 Task: Add a signature Charles Evans containing Many thanks, Charles Evans to email address softage.10@softage.net and add a label Media relations
Action: Mouse moved to (78, 114)
Screenshot: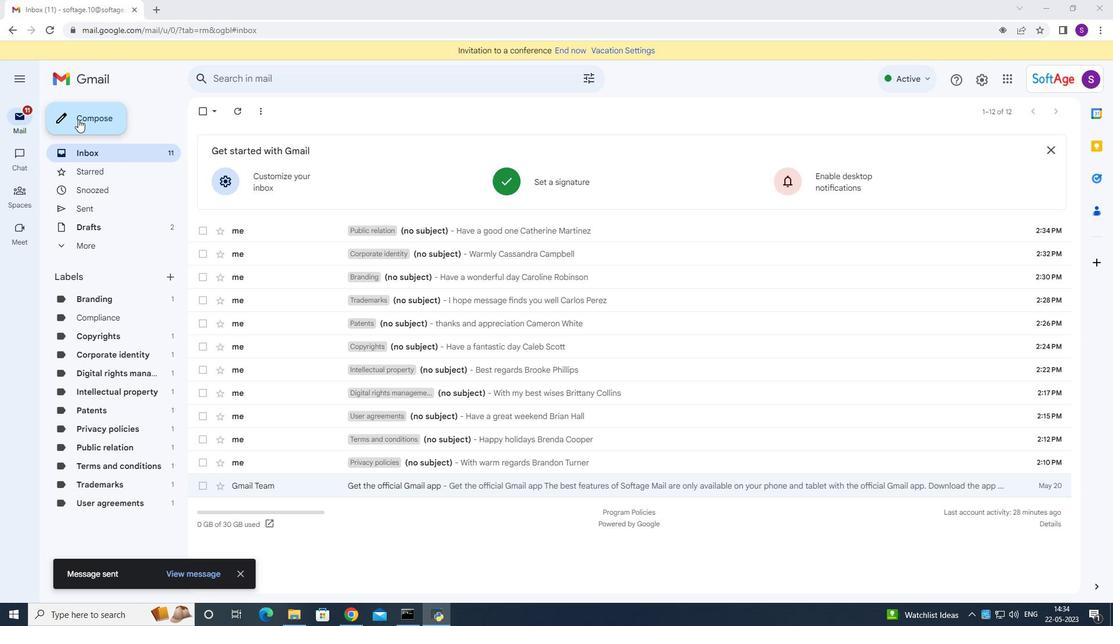 
Action: Mouse pressed left at (78, 114)
Screenshot: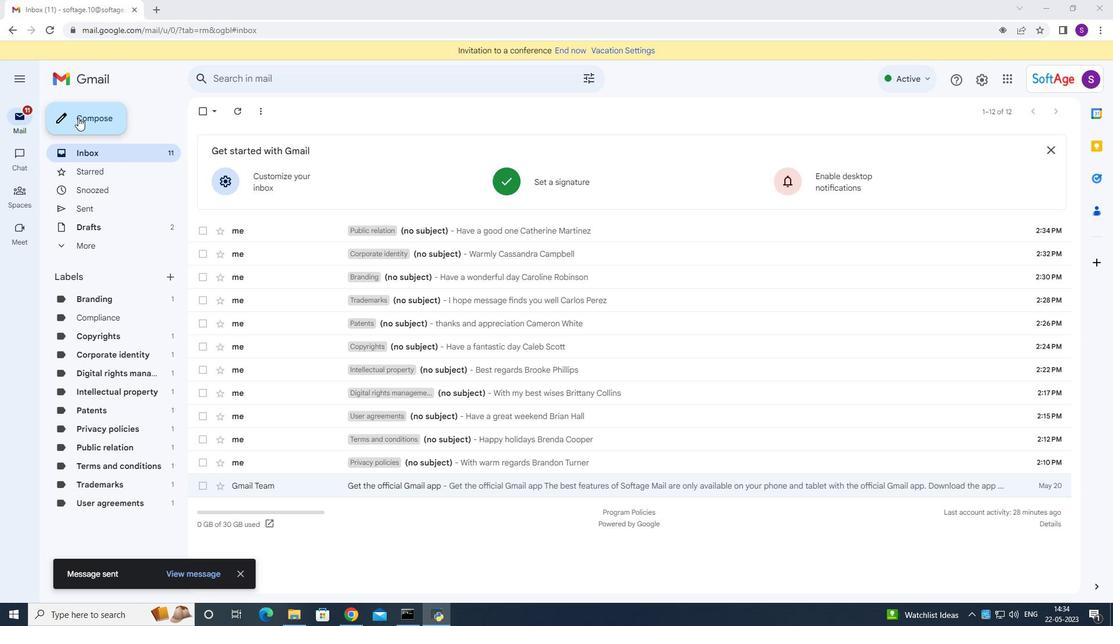 
Action: Mouse moved to (936, 583)
Screenshot: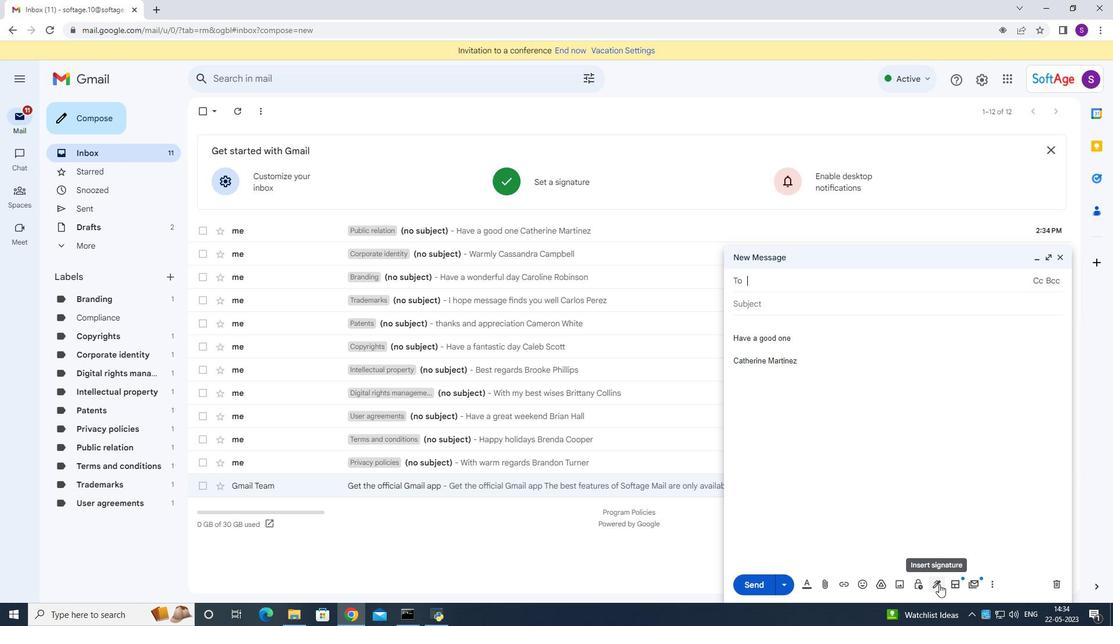 
Action: Mouse pressed left at (936, 583)
Screenshot: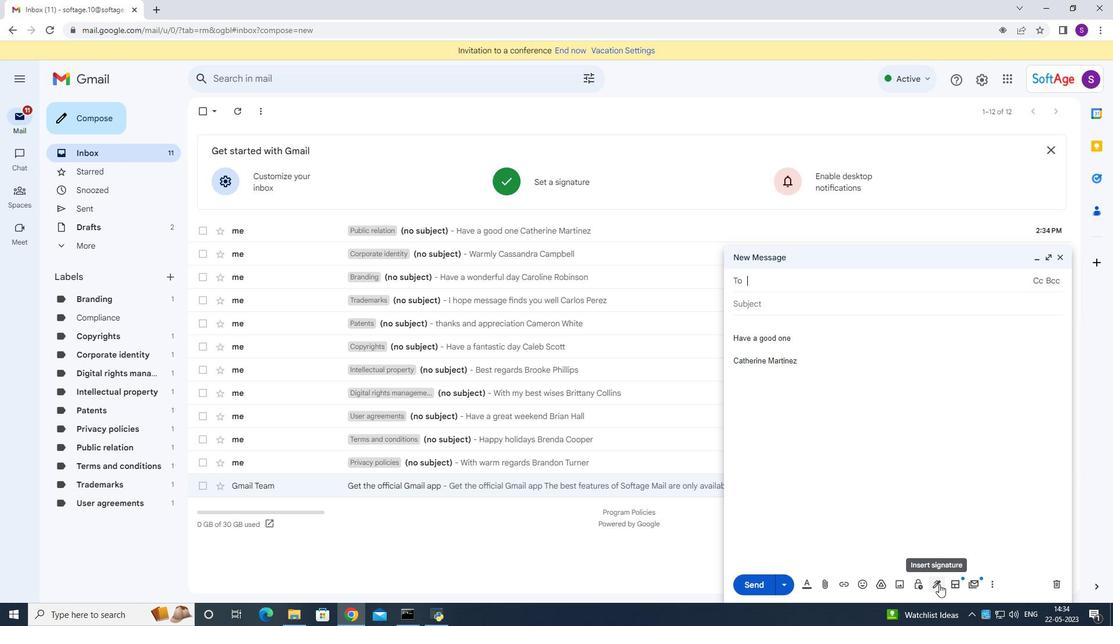 
Action: Mouse moved to (963, 549)
Screenshot: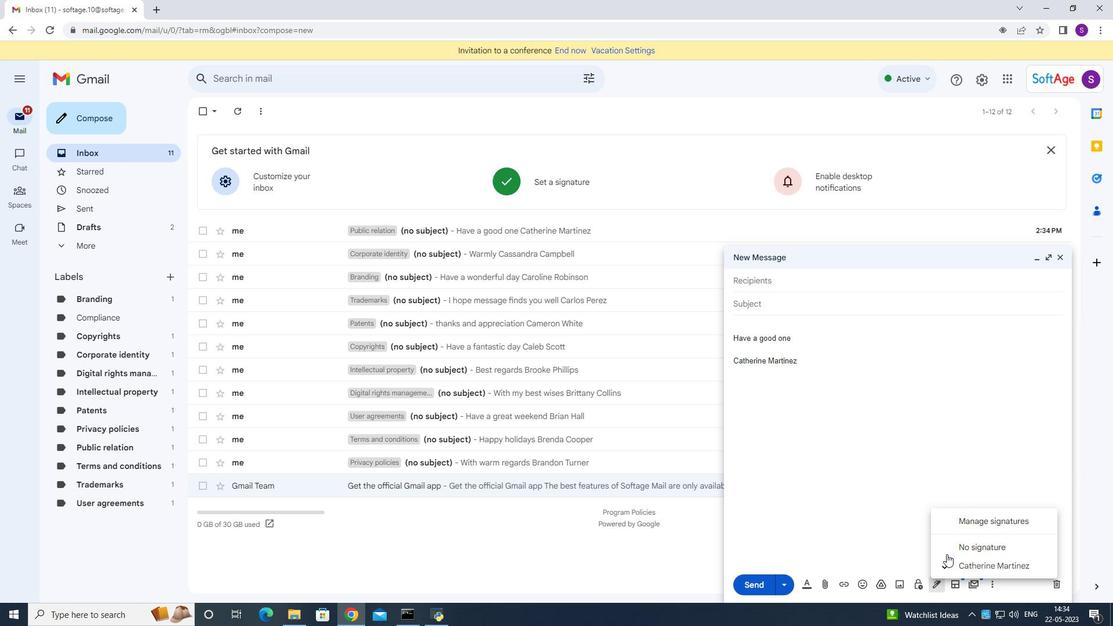 
Action: Mouse pressed left at (963, 549)
Screenshot: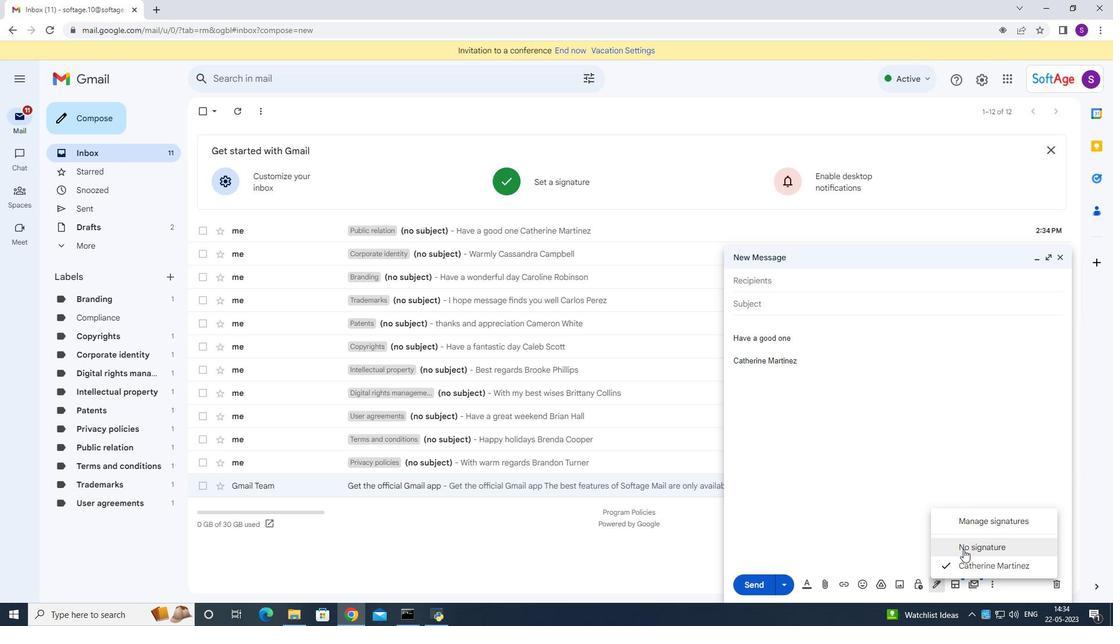 
Action: Mouse moved to (938, 584)
Screenshot: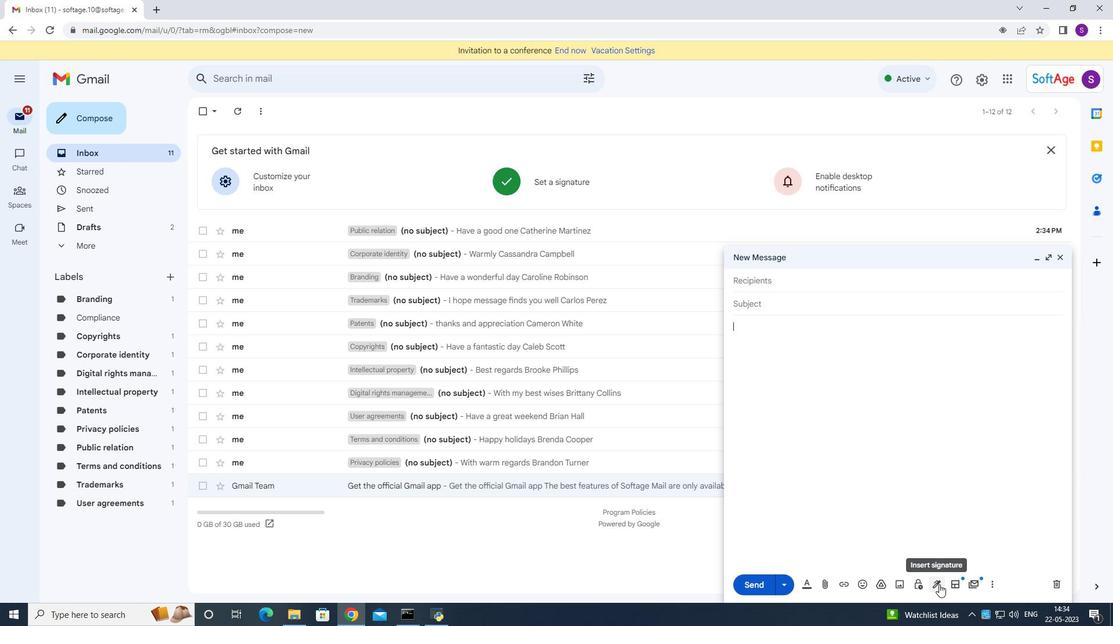 
Action: Mouse pressed left at (938, 584)
Screenshot: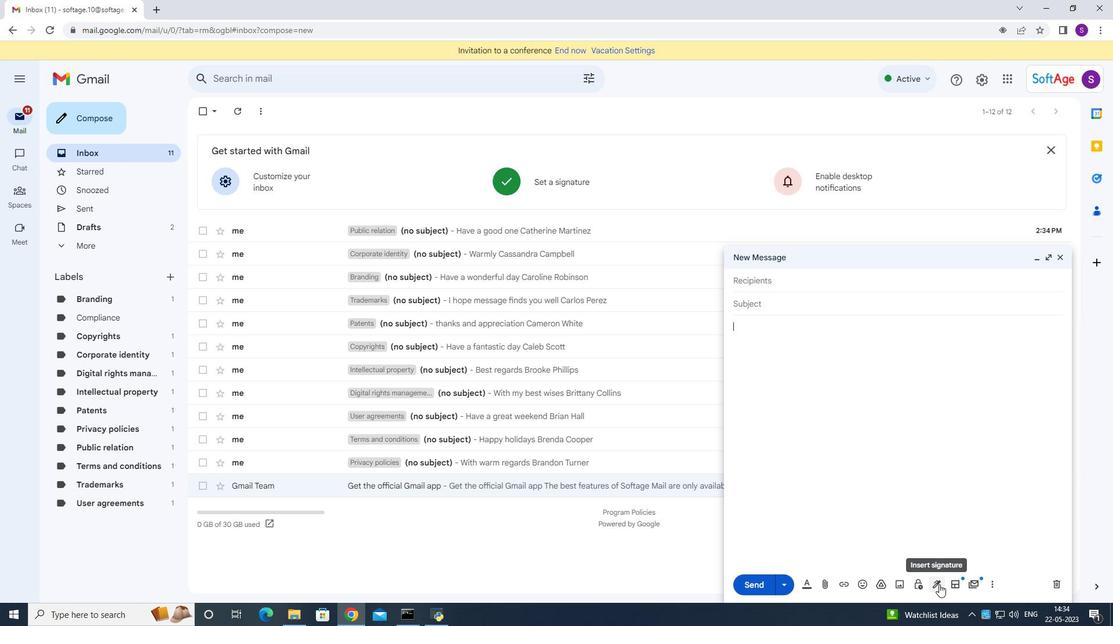 
Action: Mouse moved to (967, 523)
Screenshot: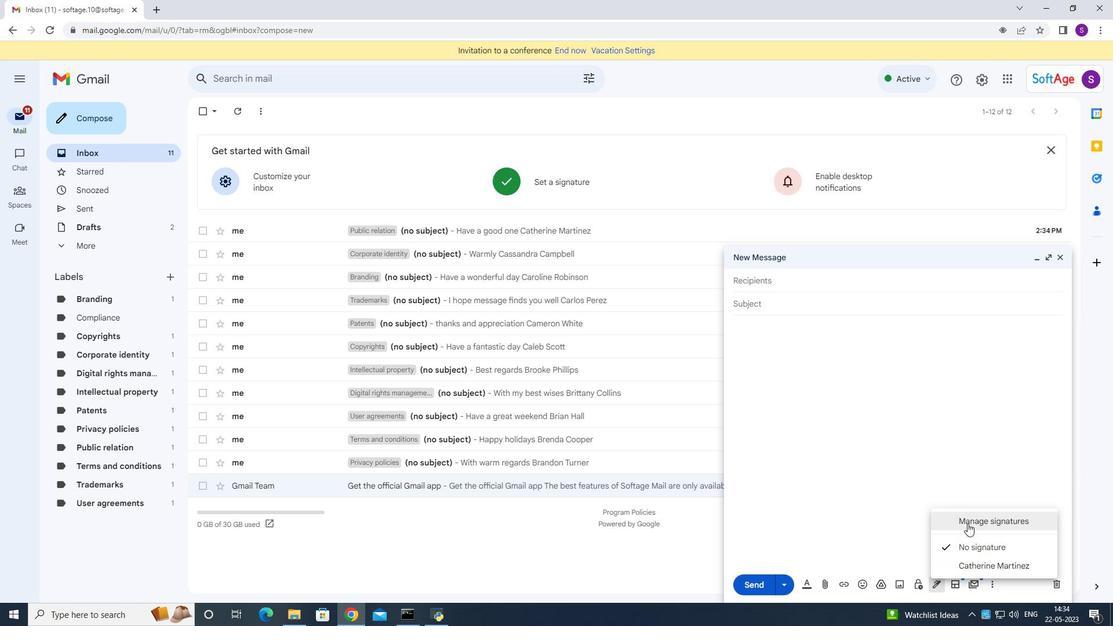 
Action: Mouse pressed left at (967, 523)
Screenshot: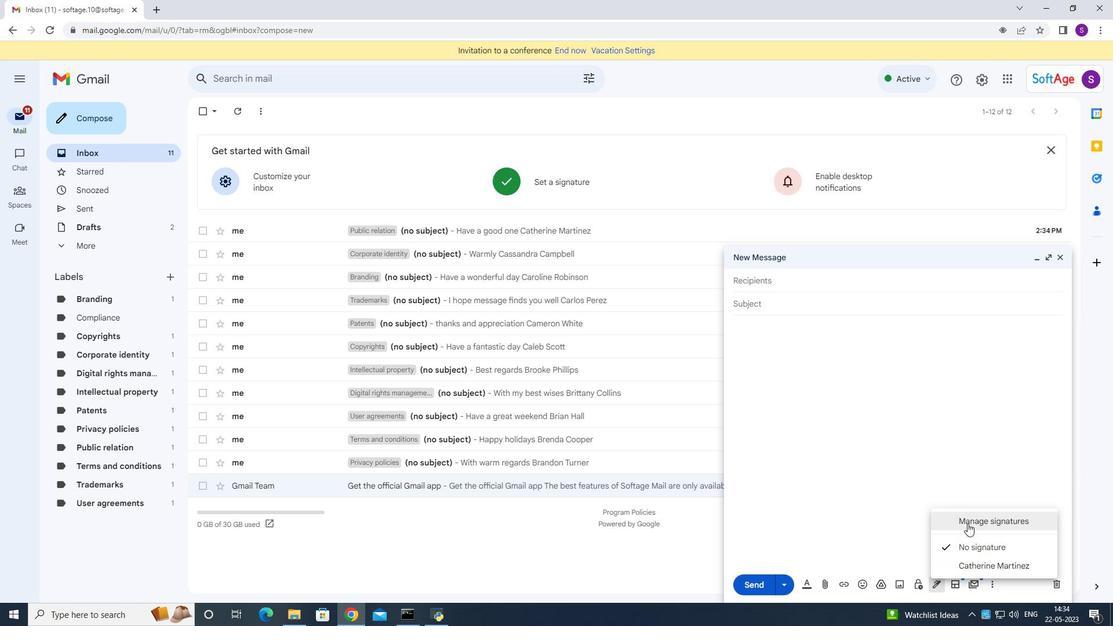 
Action: Mouse moved to (463, 380)
Screenshot: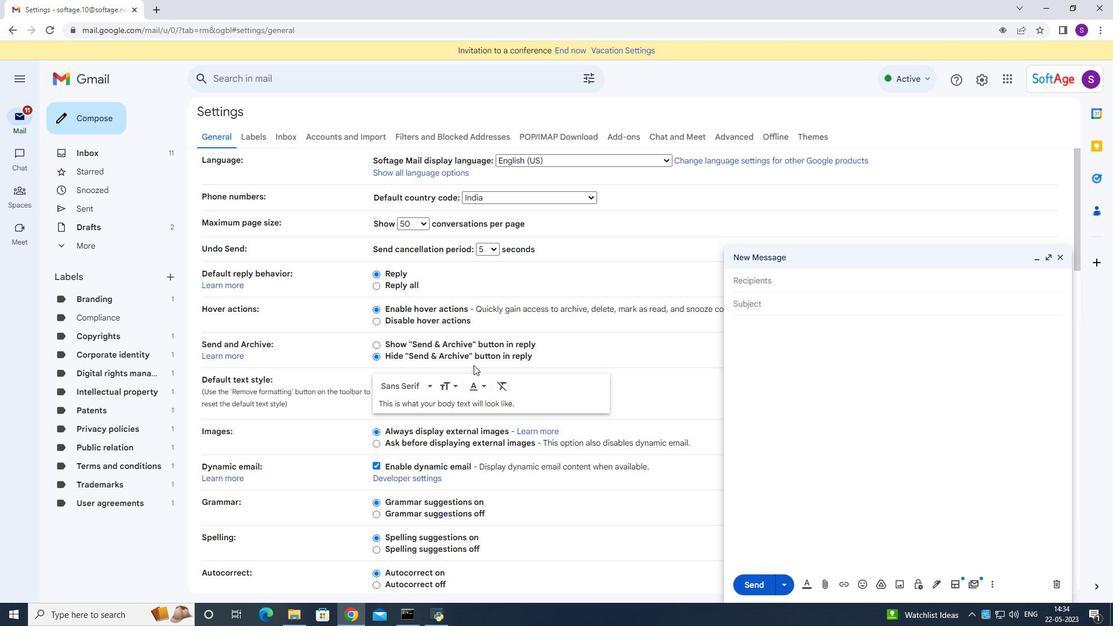 
Action: Mouse scrolled (463, 379) with delta (0, 0)
Screenshot: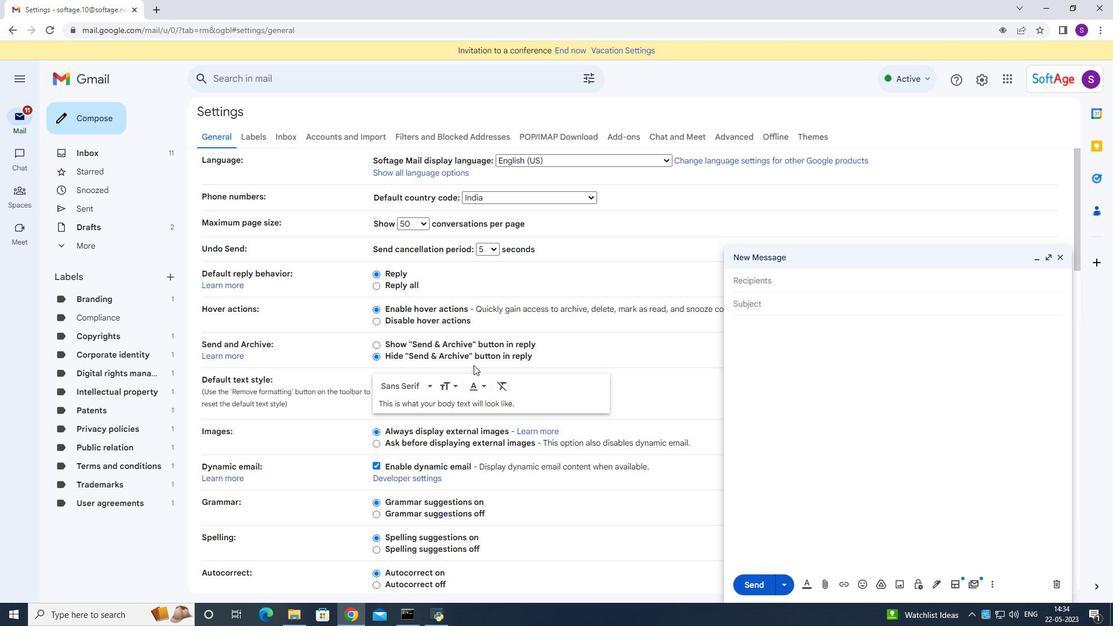 
Action: Mouse moved to (464, 381)
Screenshot: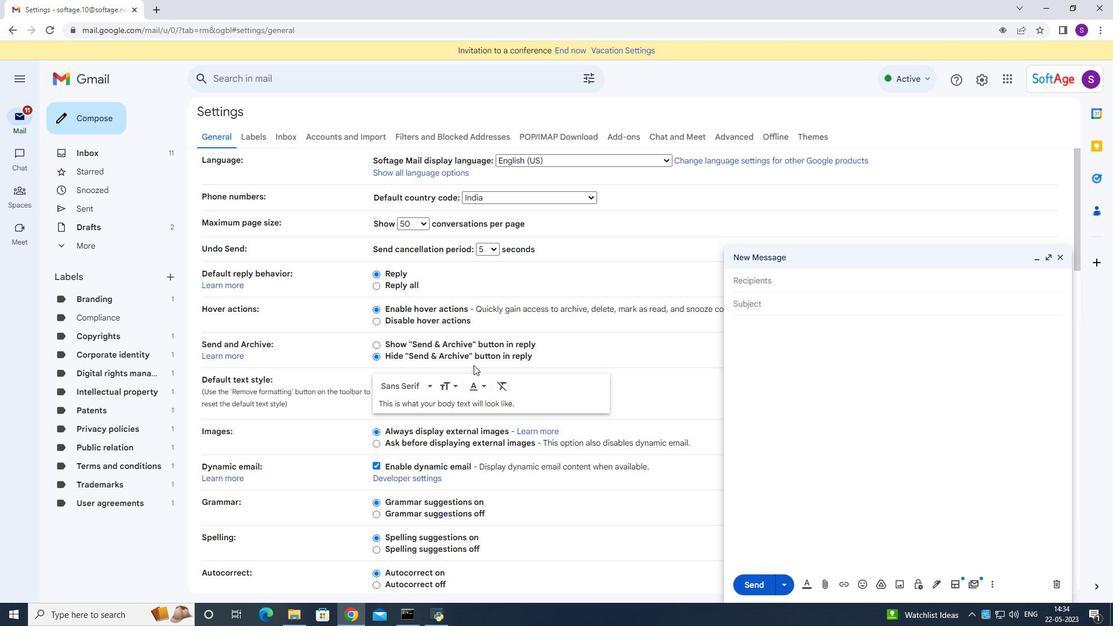 
Action: Mouse scrolled (464, 381) with delta (0, 0)
Screenshot: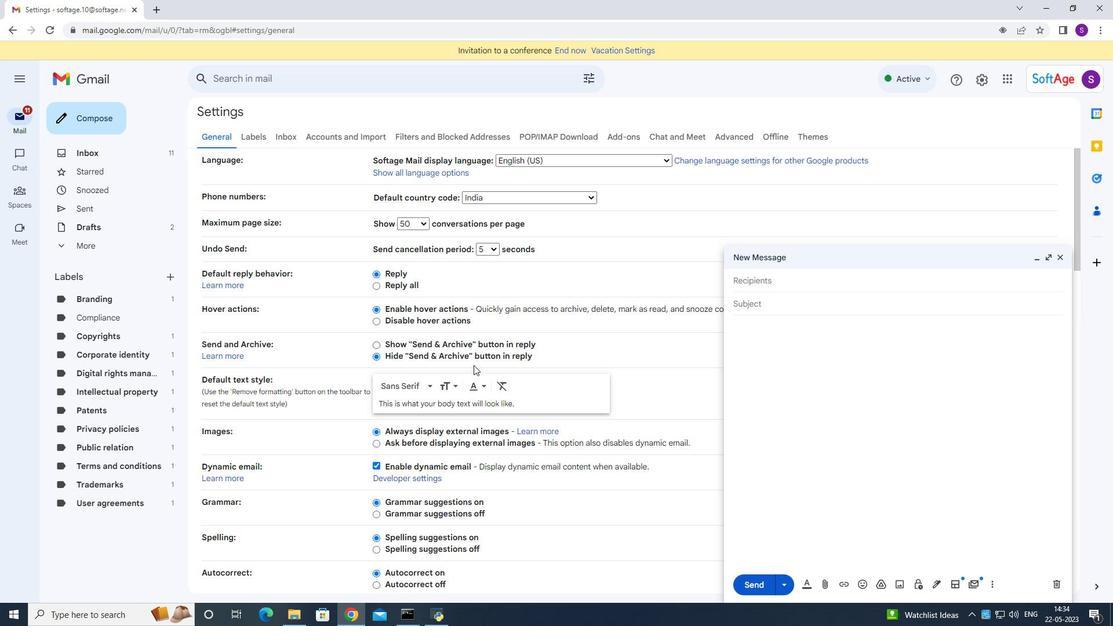 
Action: Mouse scrolled (464, 381) with delta (0, 0)
Screenshot: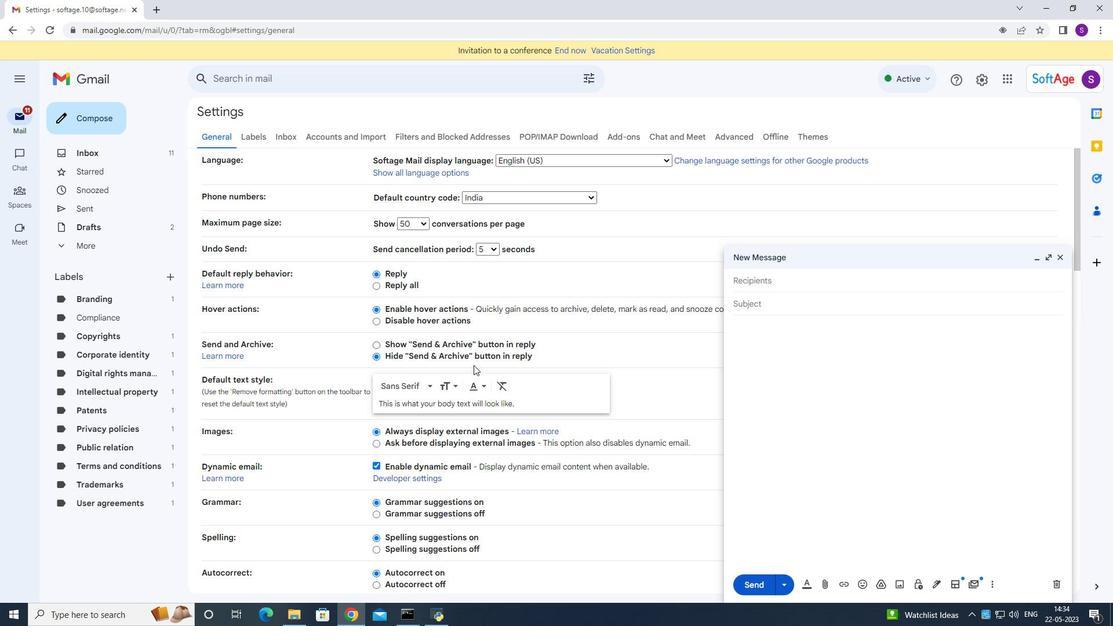 
Action: Mouse scrolled (464, 381) with delta (0, 0)
Screenshot: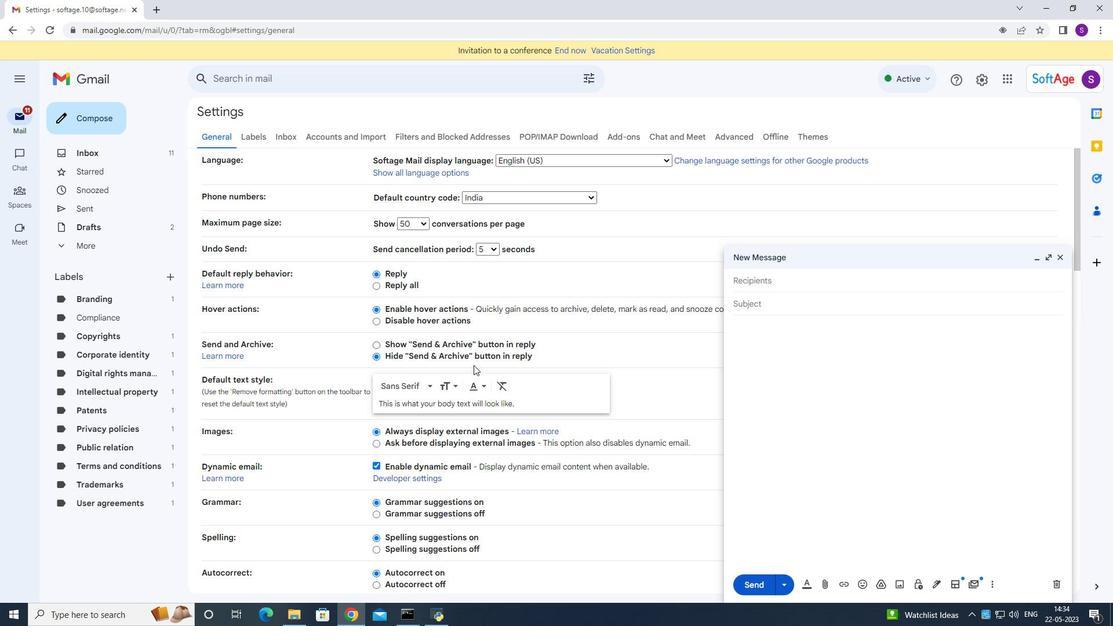 
Action: Mouse moved to (465, 382)
Screenshot: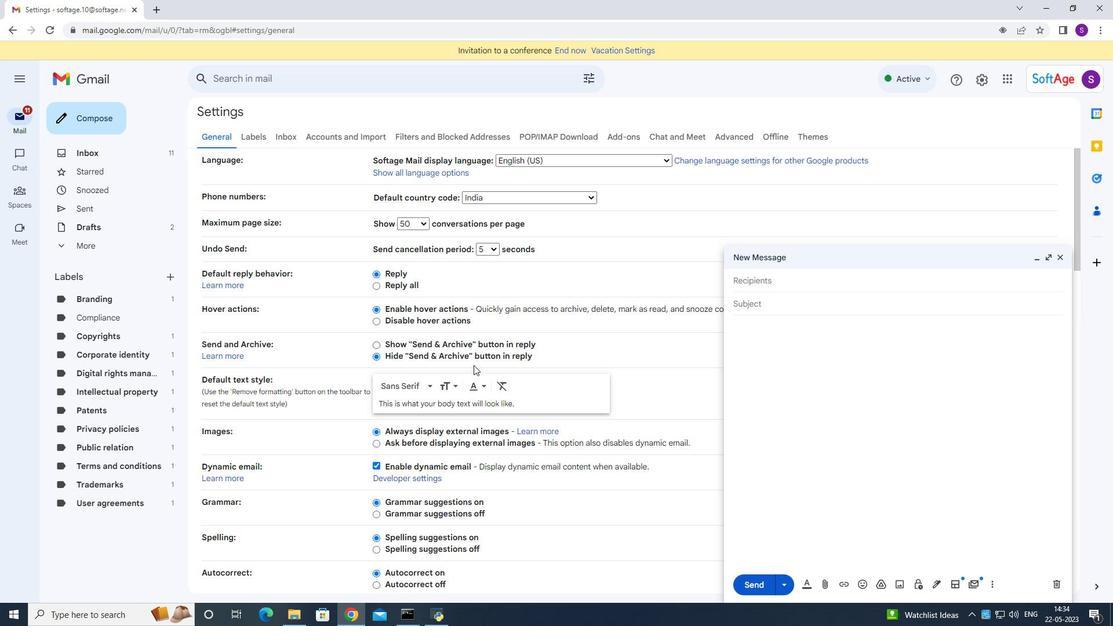
Action: Mouse scrolled (465, 381) with delta (0, 0)
Screenshot: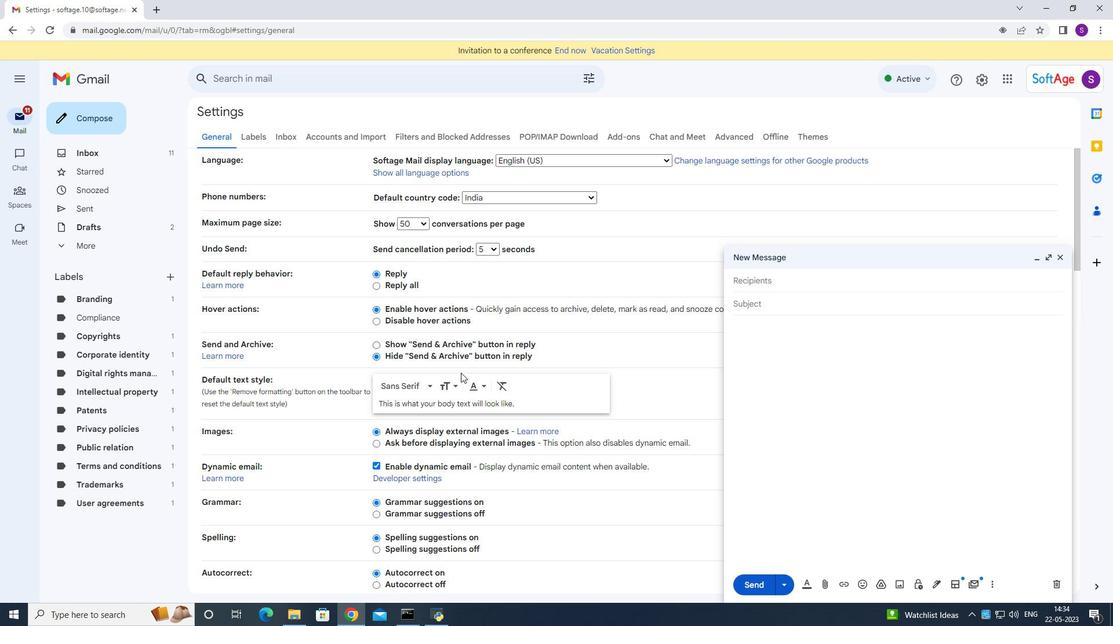 
Action: Mouse moved to (514, 401)
Screenshot: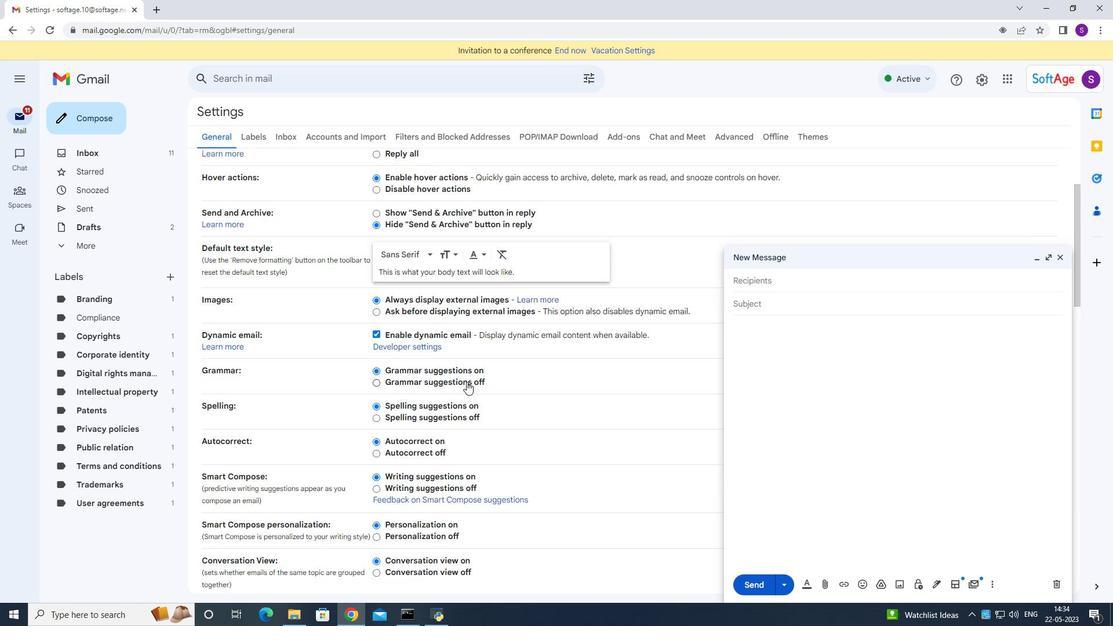 
Action: Mouse scrolled (514, 401) with delta (0, 0)
Screenshot: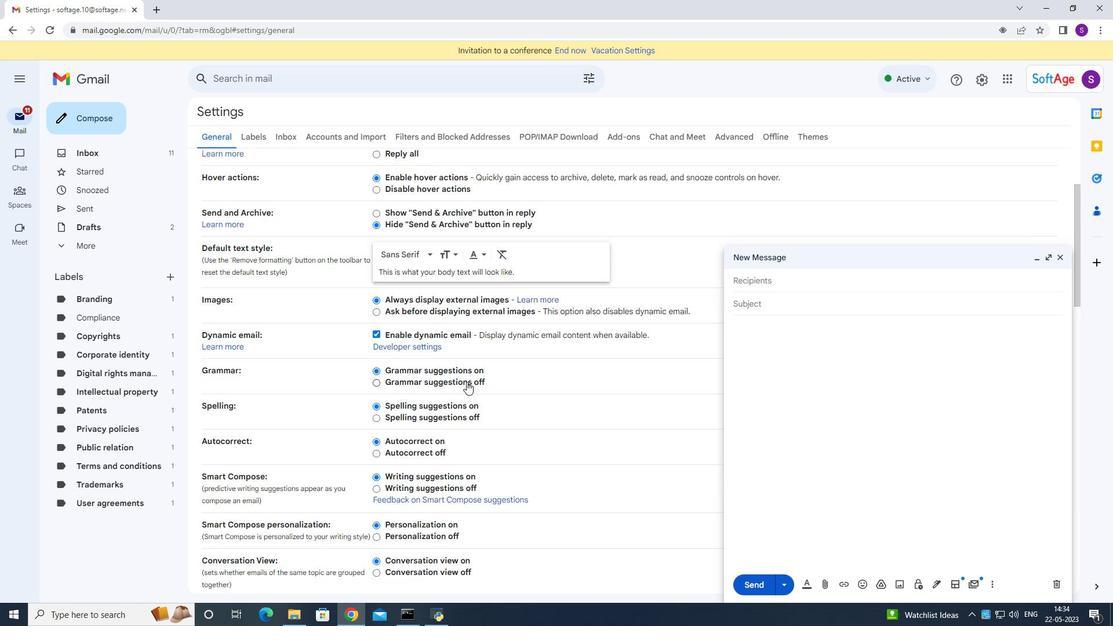 
Action: Mouse moved to (514, 402)
Screenshot: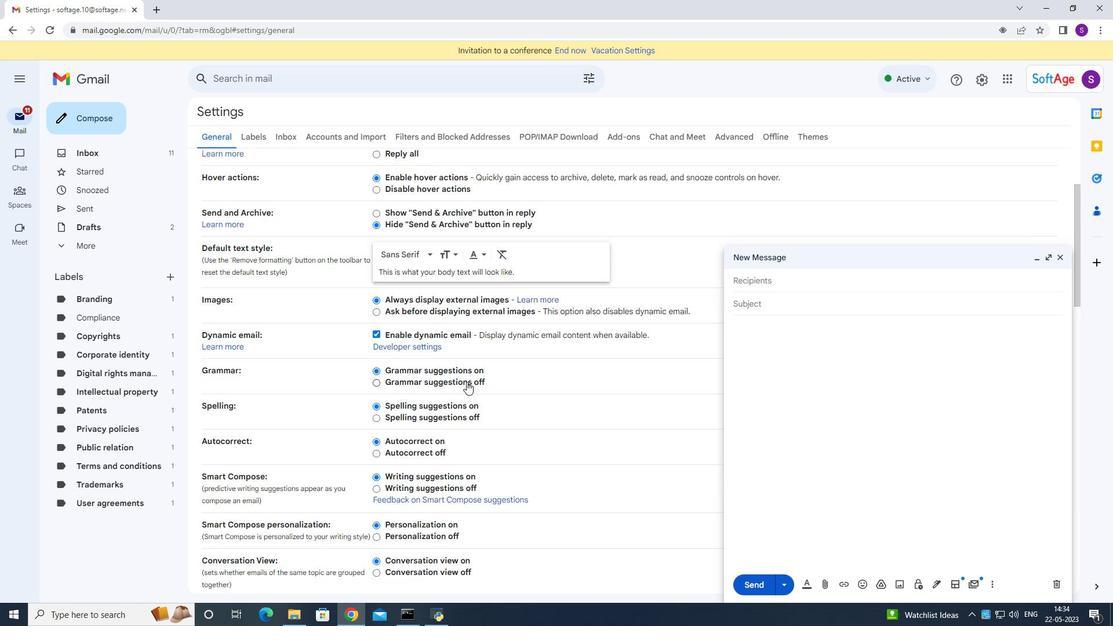 
Action: Mouse scrolled (514, 401) with delta (0, 0)
Screenshot: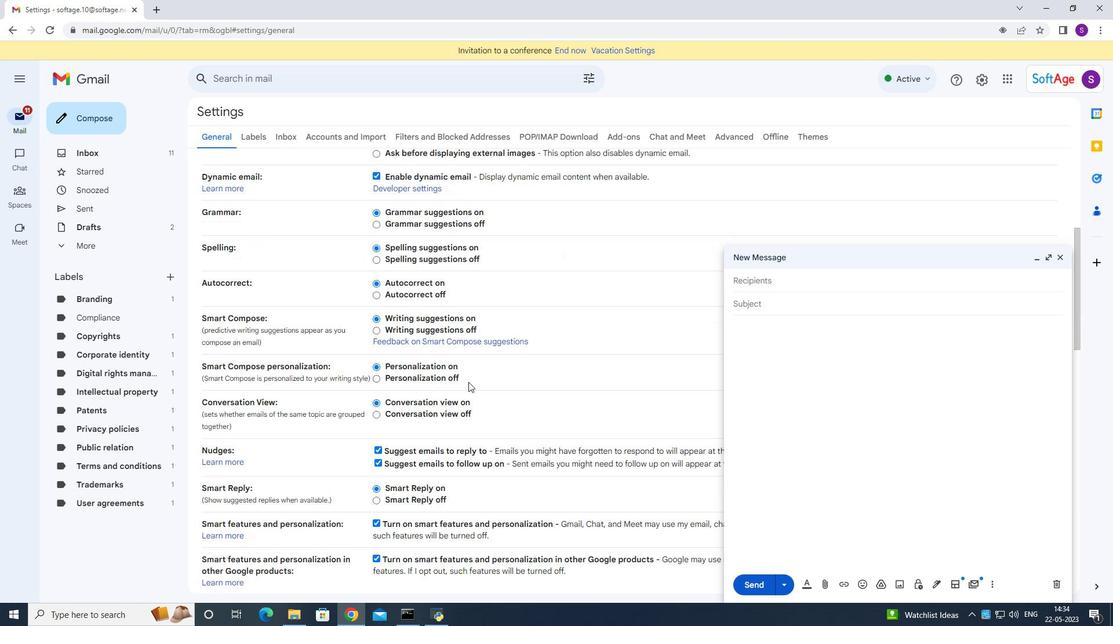 
Action: Mouse scrolled (514, 401) with delta (0, 0)
Screenshot: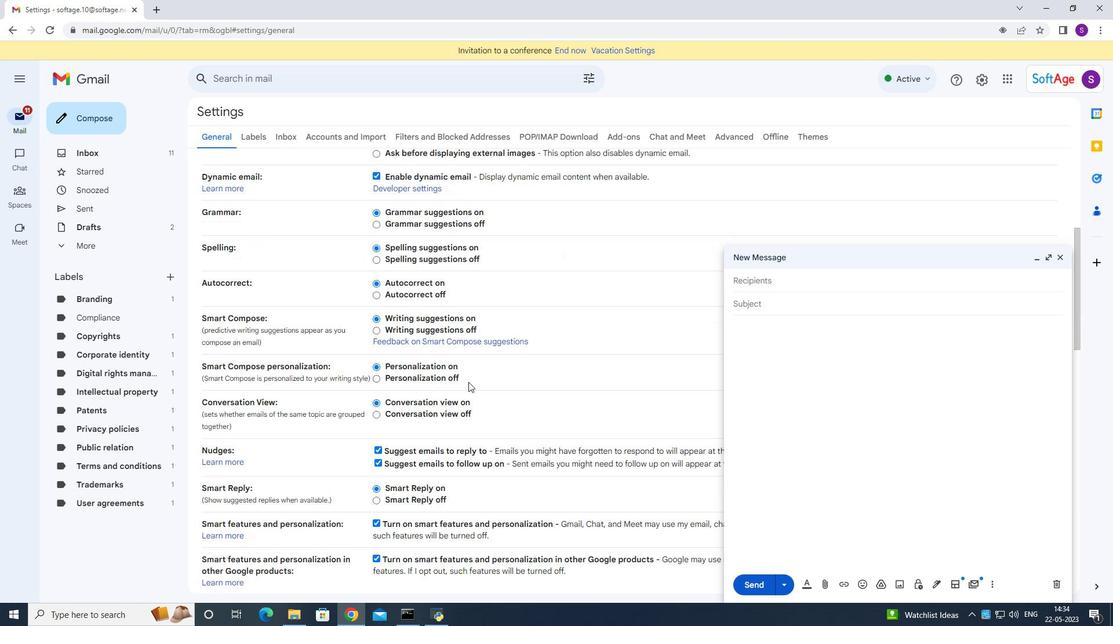 
Action: Mouse scrolled (514, 401) with delta (0, 0)
Screenshot: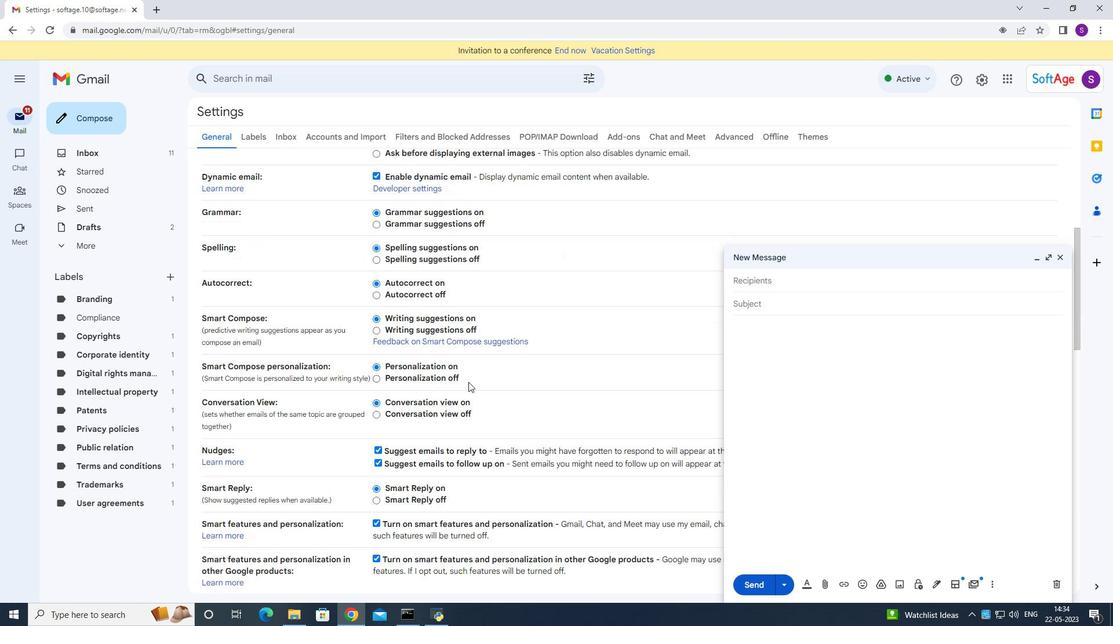 
Action: Mouse moved to (504, 404)
Screenshot: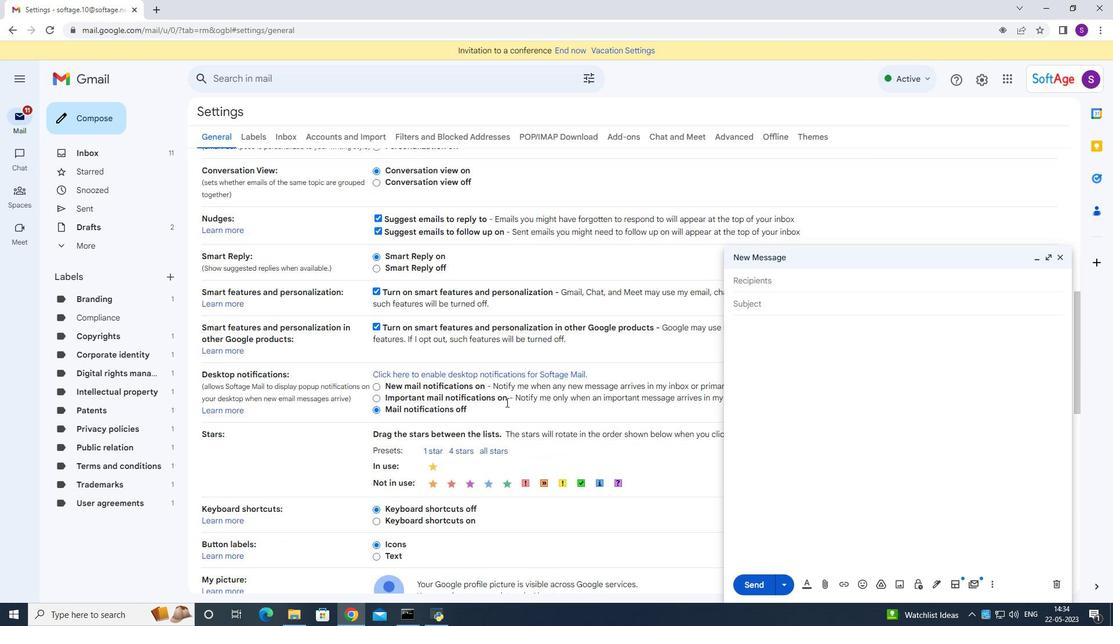
Action: Mouse scrolled (504, 403) with delta (0, 0)
Screenshot: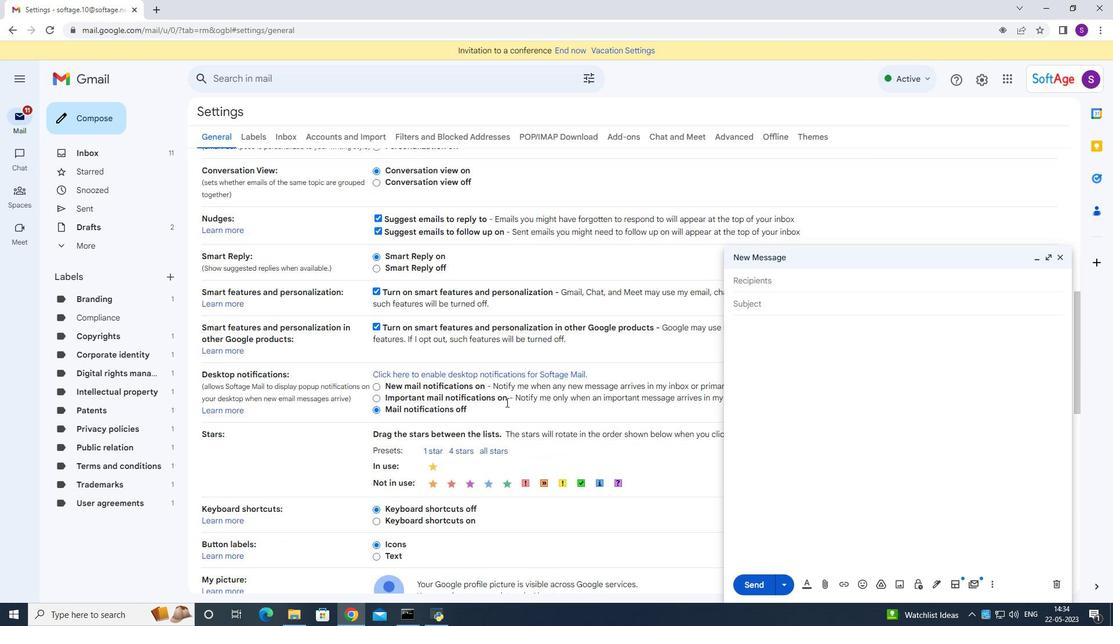 
Action: Mouse scrolled (504, 403) with delta (0, 0)
Screenshot: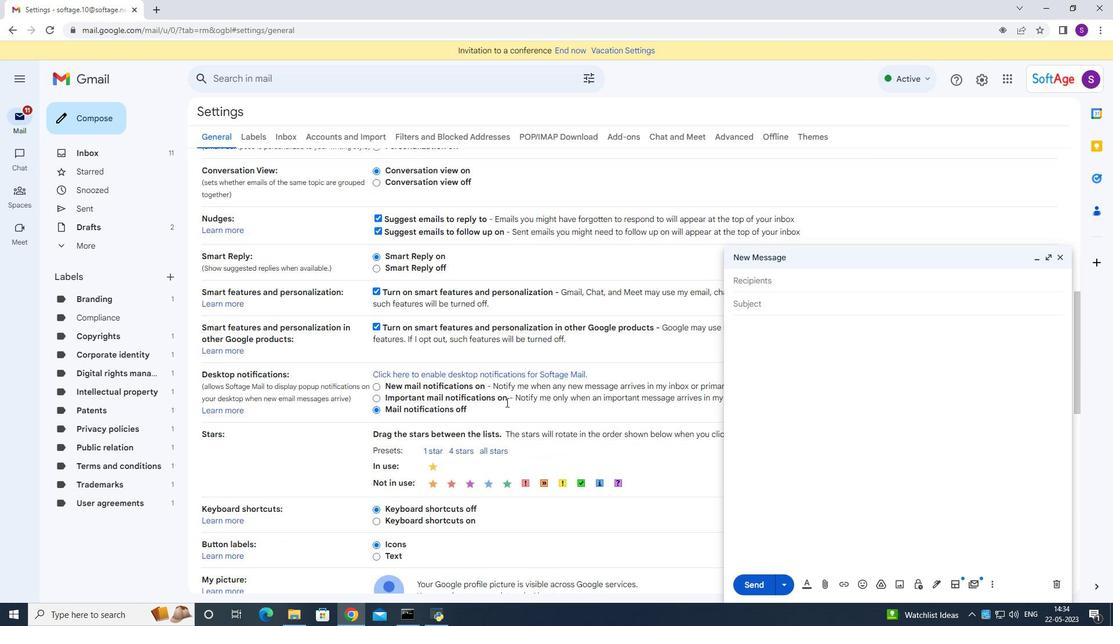 
Action: Mouse moved to (504, 404)
Screenshot: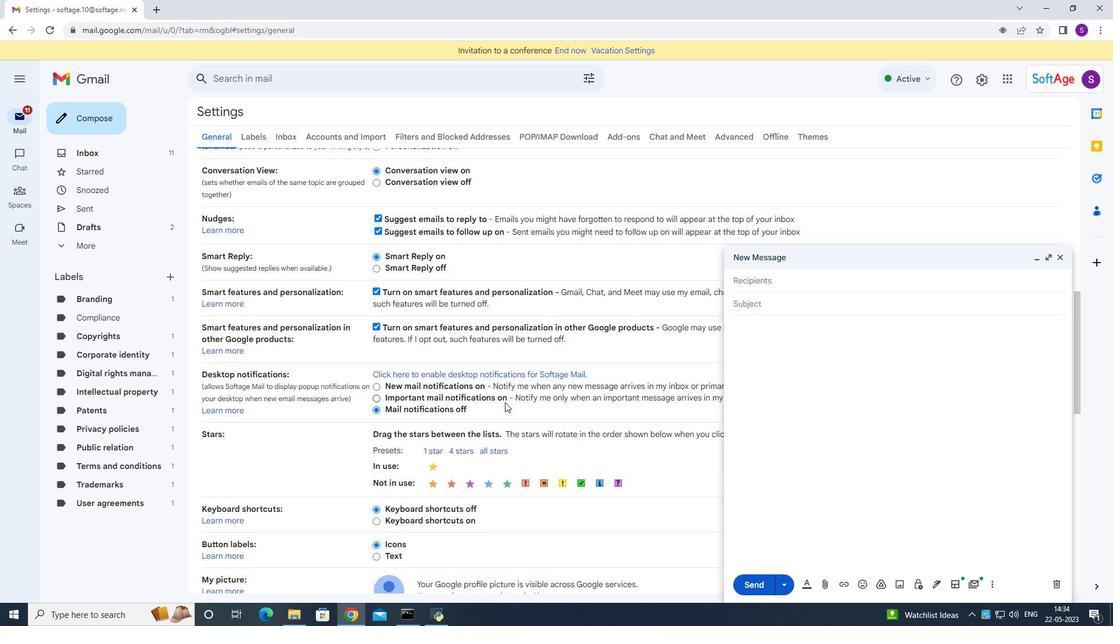 
Action: Mouse scrolled (504, 403) with delta (0, 0)
Screenshot: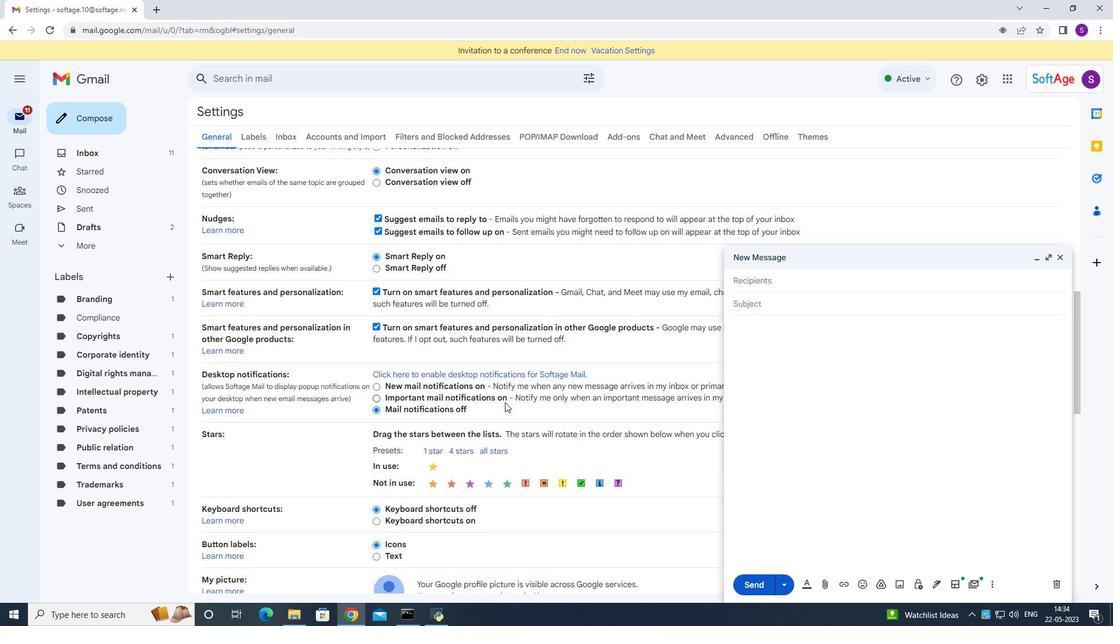 
Action: Mouse scrolled (504, 403) with delta (0, 0)
Screenshot: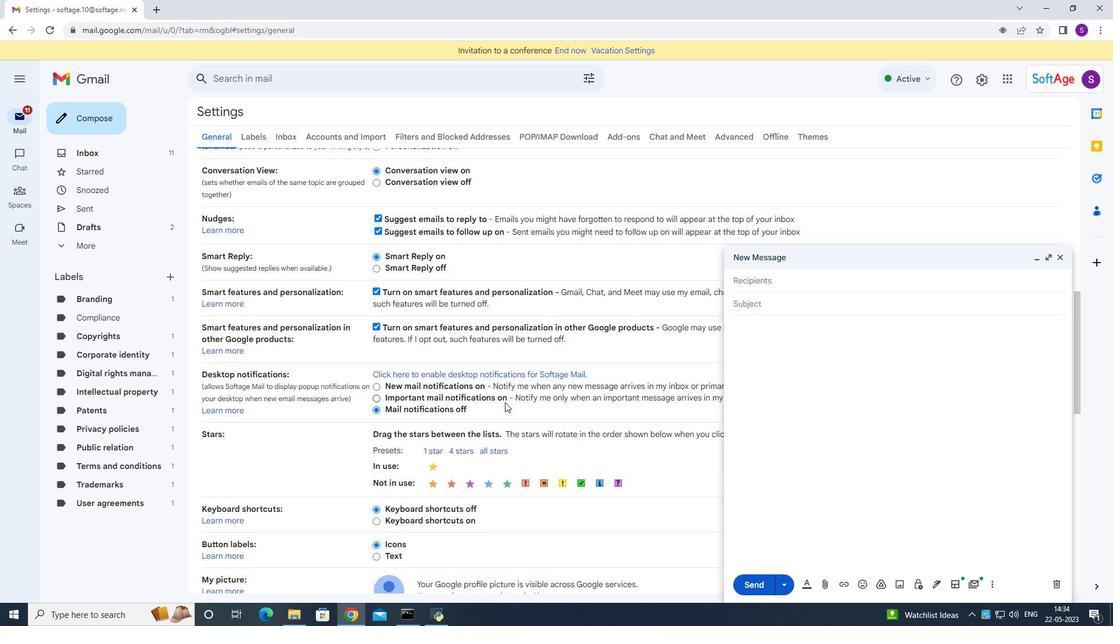 
Action: Mouse moved to (471, 439)
Screenshot: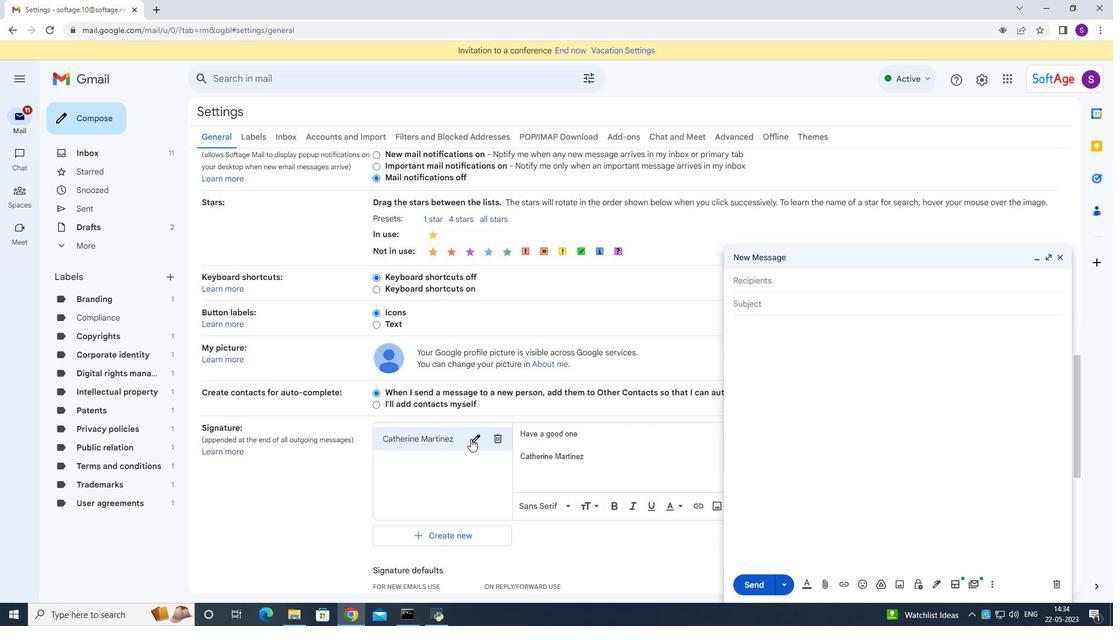
Action: Mouse pressed left at (471, 439)
Screenshot: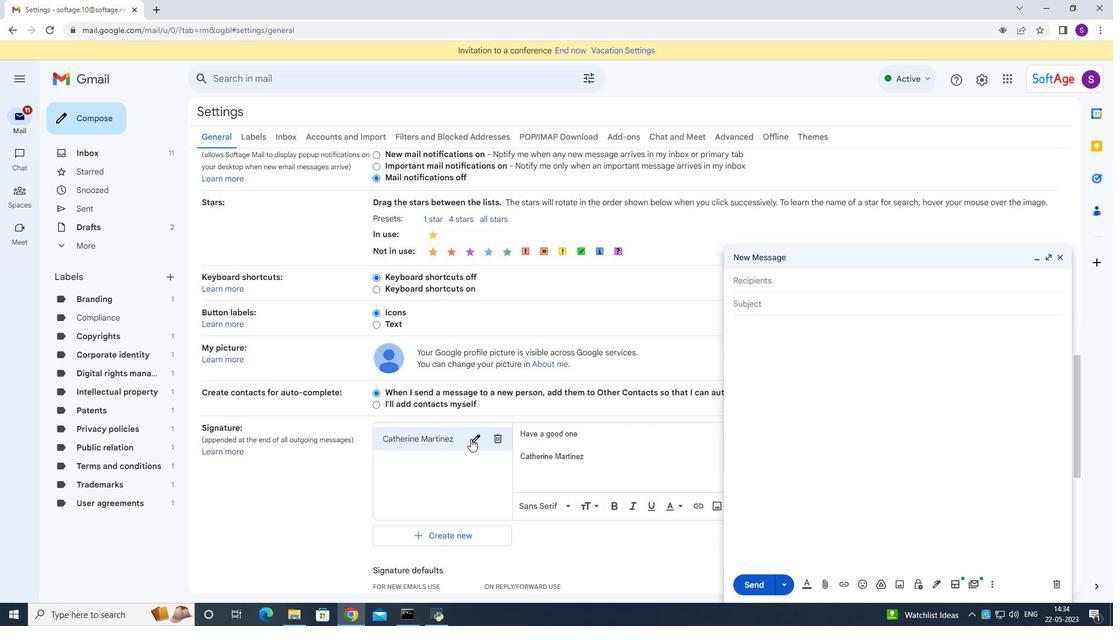 
Action: Key pressed ctrl+A<Key.backspace><Key.shift><Key.shift><Key.shift>Charles<Key.space><Key.shift>Evans<Key.space>
Screenshot: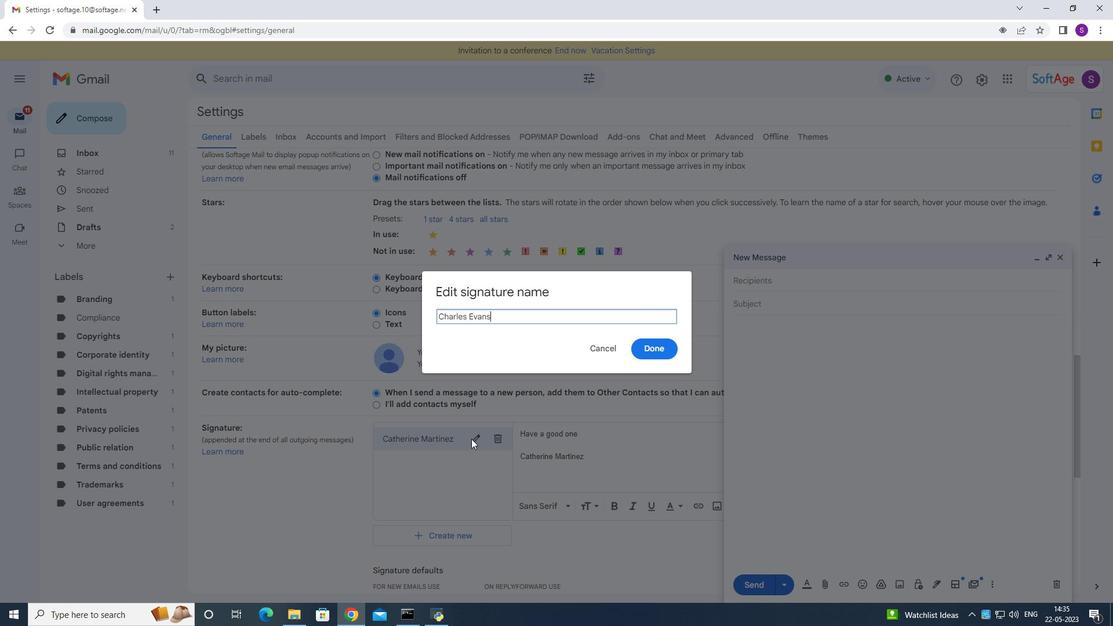 
Action: Mouse moved to (649, 350)
Screenshot: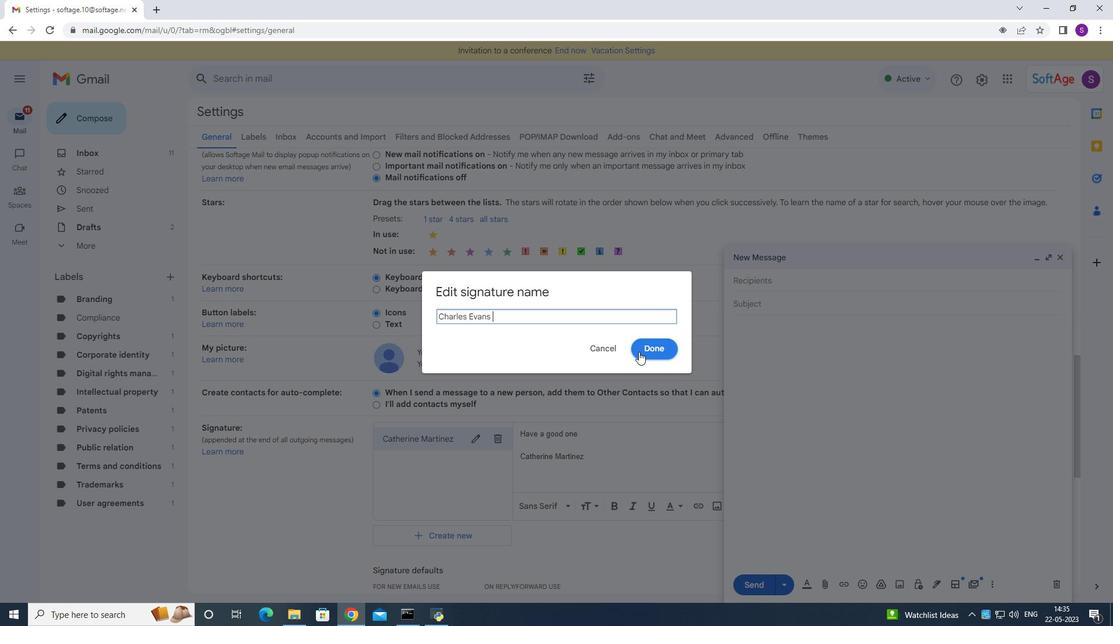 
Action: Mouse pressed left at (649, 350)
Screenshot: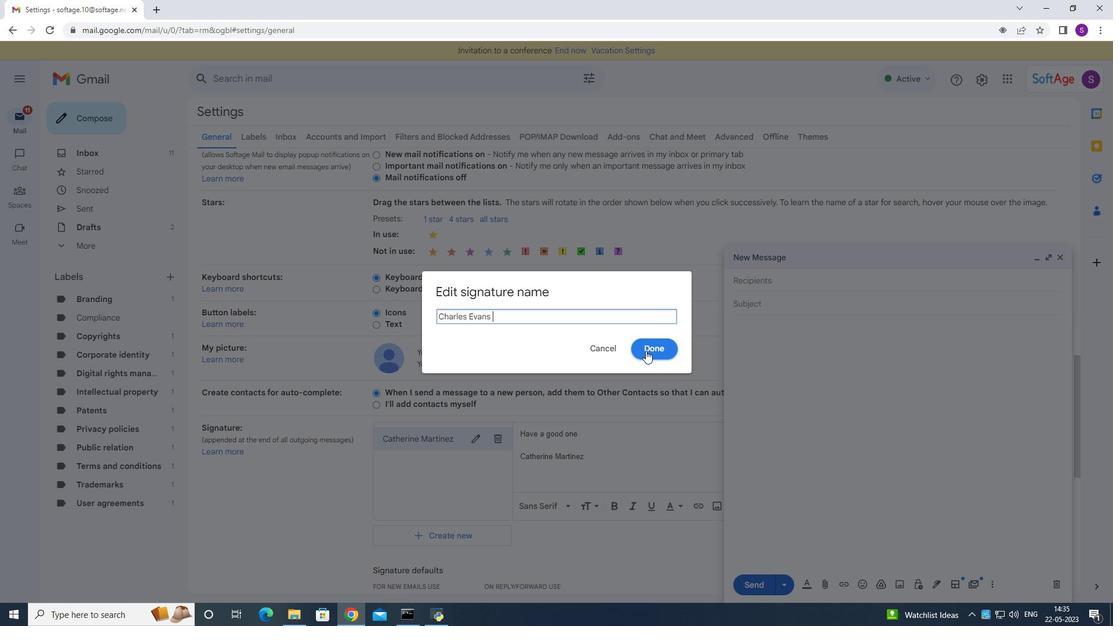 
Action: Mouse moved to (607, 445)
Screenshot: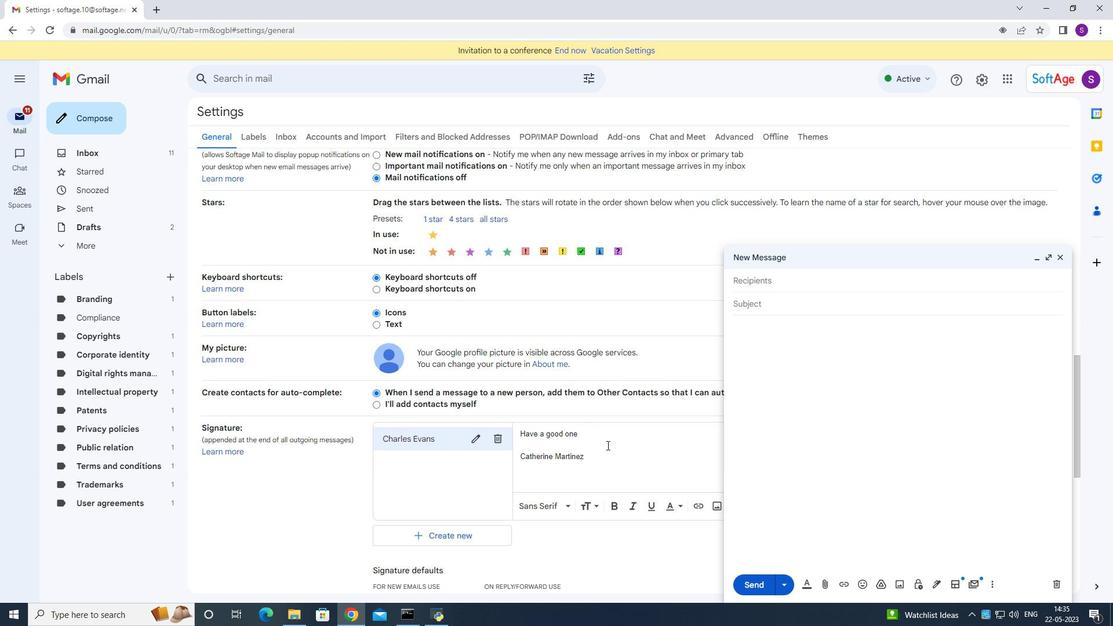 
Action: Mouse pressed left at (607, 445)
Screenshot: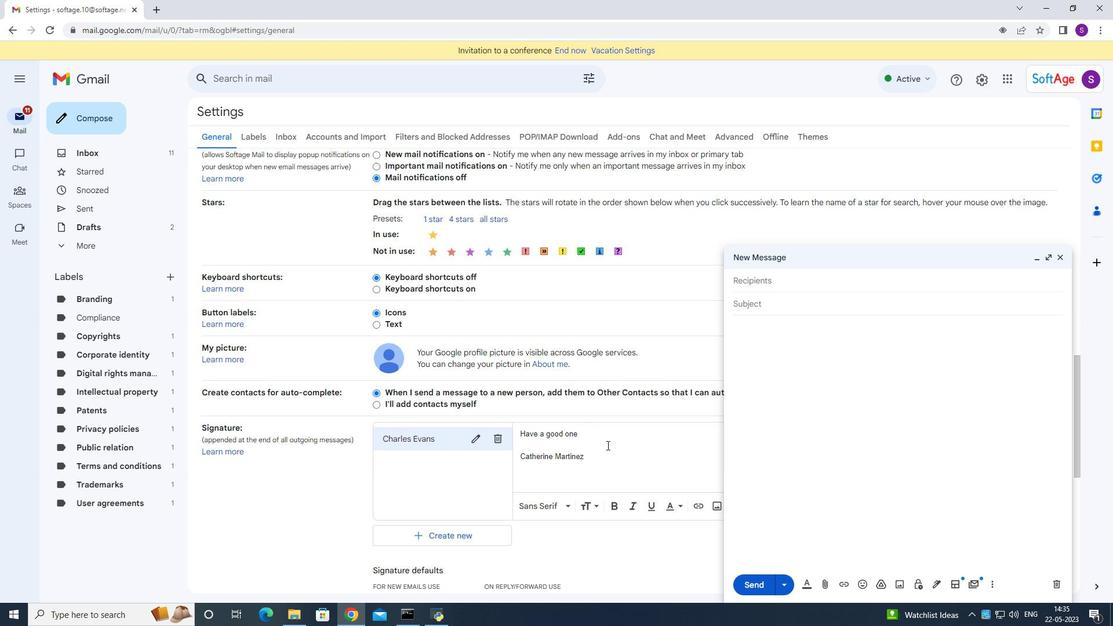 
Action: Key pressed ctrl+A<Key.backspace><Key.shift><Key.shift><Key.shift><Key.shift><Key.shift><Key.shift><Key.shift><Key.shift><Key.shift><Key.shift><Key.shift><Key.shift><Key.shift><Key.shift><Key.shift><Key.shift><Key.shift><Key.shift><Key.shift><Key.shift><Key.shift><Key.shift><Key.shift><Key.shift><Key.shift><Key.shift><Key.shift><Key.shift><Key.shift><Key.shift><Key.shift><Key.shift><Key.shift><Key.shift><Key.shift><Key.shift><Key.shift><Key.shift><Key.shift><Key.shift><Key.shift><Key.shift><Key.shift><Key.shift><Key.shift><Key.shift><Key.shift><Key.shift><Key.shift><Key.shift><Key.shift><Key.shift><Key.shift><Key.shift><Key.shift><Key.shift><Key.shift><Key.shift><Key.shift><Key.shift><Key.shift><Key.shift><Key.shift><Key.shift><Key.shift><Key.shift><Key.shift><Key.shift><Key.shift><Key.shift><Key.shift><Key.shift><Key.shift><Key.shift><Key.shift><Key.shift>Mant<Key.backspace>y<Key.space>thanks<Key.space><Key.enter><Key.enter><Key.shift><Key.shift><Key.shift><Key.shift><Key.shift><Key.shift><Key.shift><Key.shift><Key.shift><Key.shift><Key.shift><Key.shift><Key.shift>Chae<Key.backspace>rles<Key.space><Key.shift>Evans<Key.space>
Screenshot: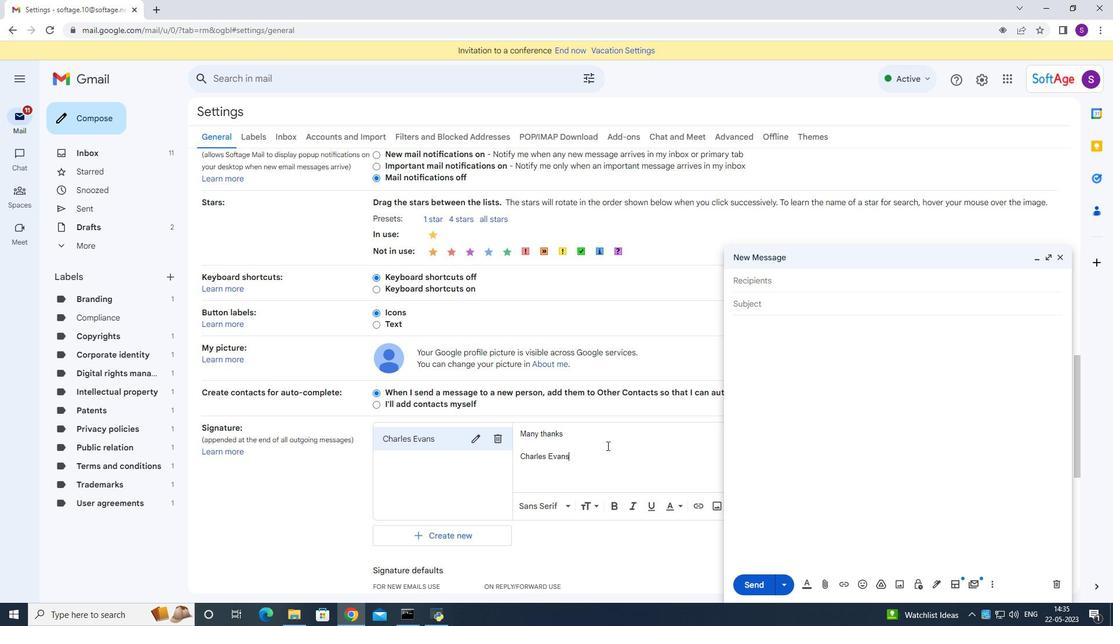 
Action: Mouse moved to (614, 452)
Screenshot: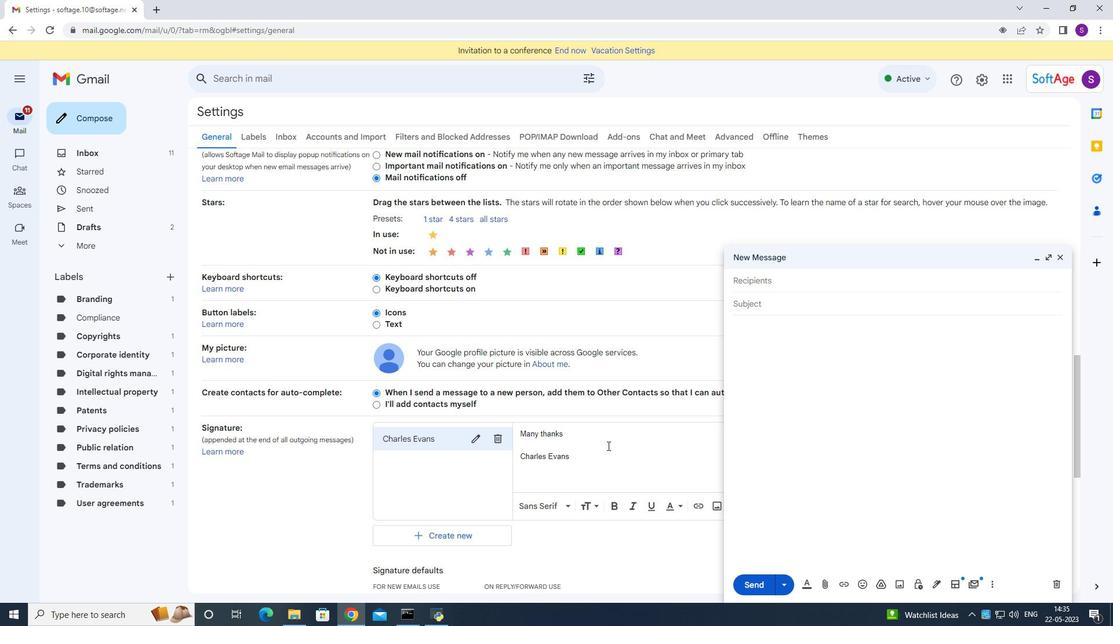 
Action: Mouse scrolled (614, 451) with delta (0, 0)
Screenshot: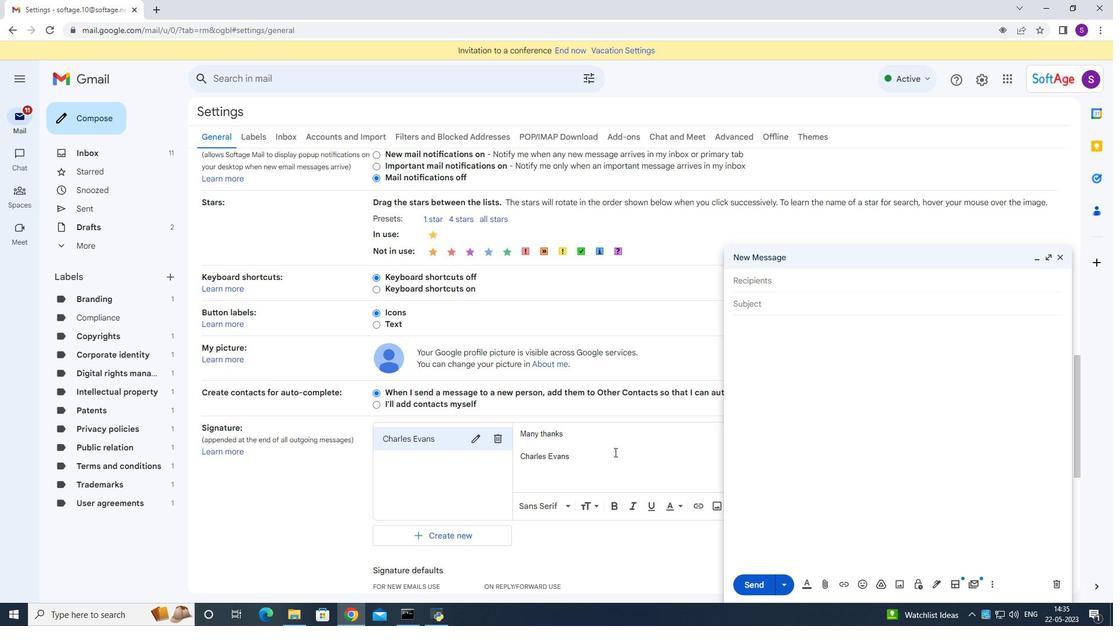 
Action: Mouse scrolled (614, 451) with delta (0, 0)
Screenshot: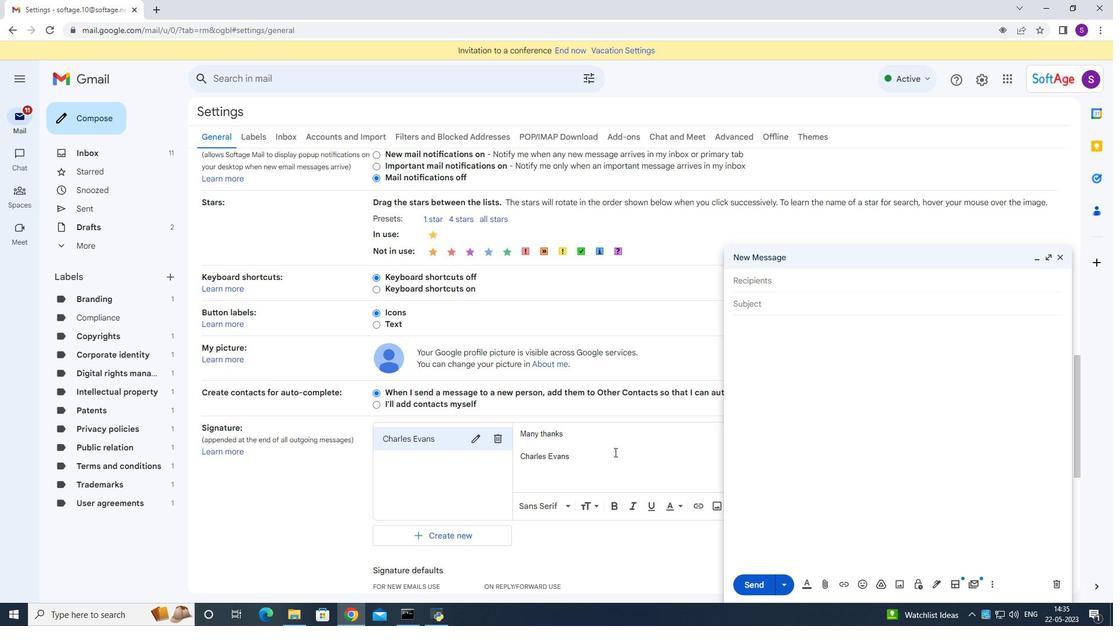 
Action: Mouse scrolled (614, 451) with delta (0, 0)
Screenshot: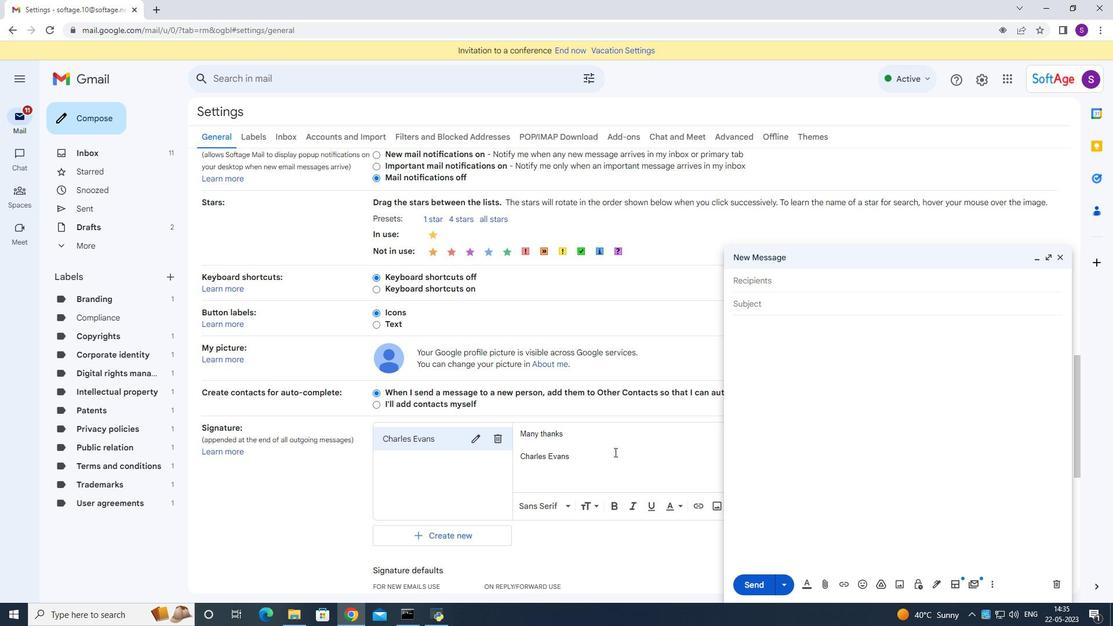 
Action: Mouse scrolled (614, 451) with delta (0, 0)
Screenshot: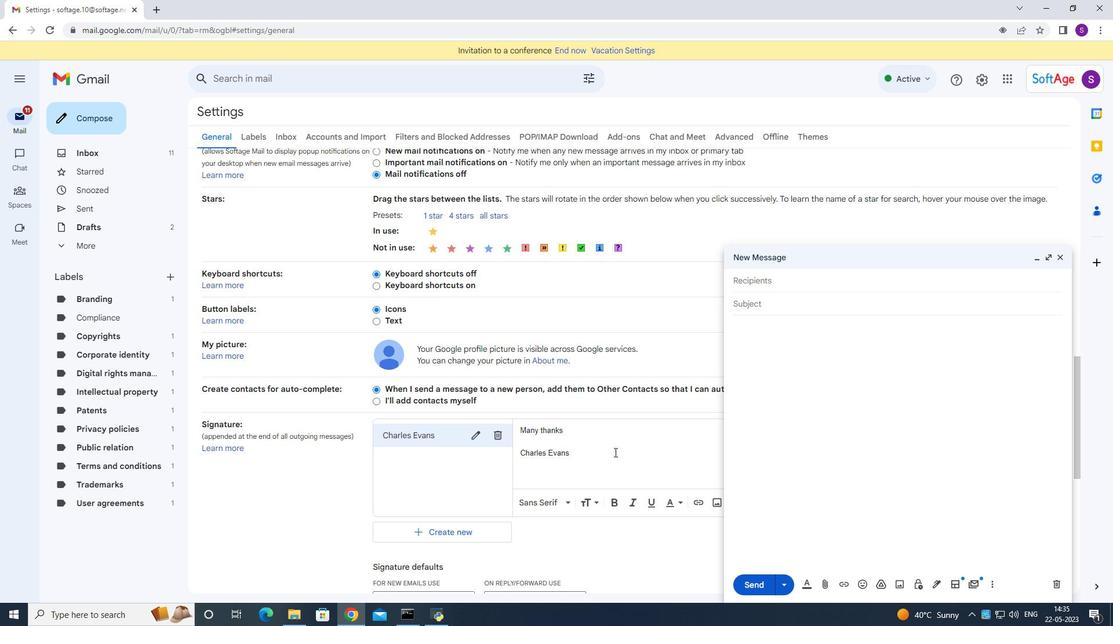 
Action: Mouse moved to (622, 430)
Screenshot: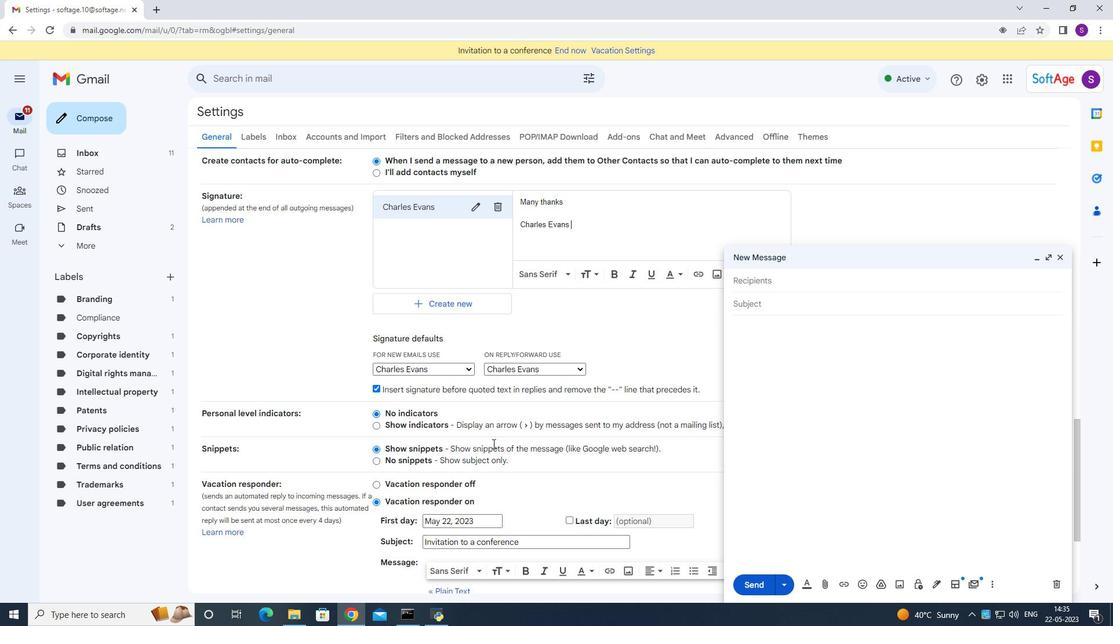 
Action: Mouse scrolled (622, 429) with delta (0, 0)
Screenshot: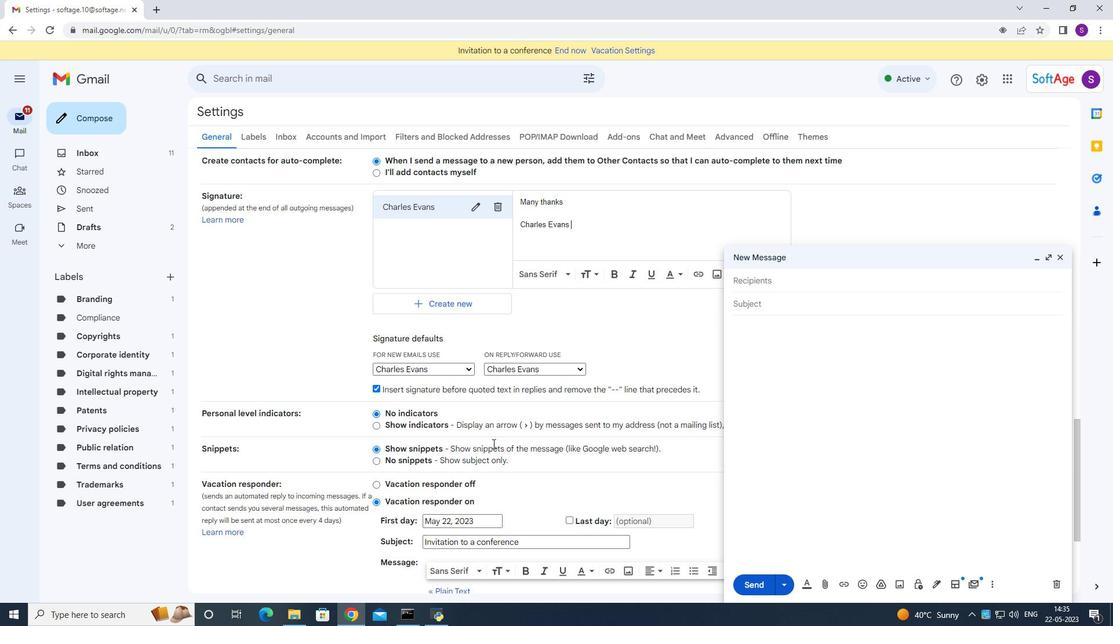 
Action: Mouse scrolled (622, 429) with delta (0, 0)
Screenshot: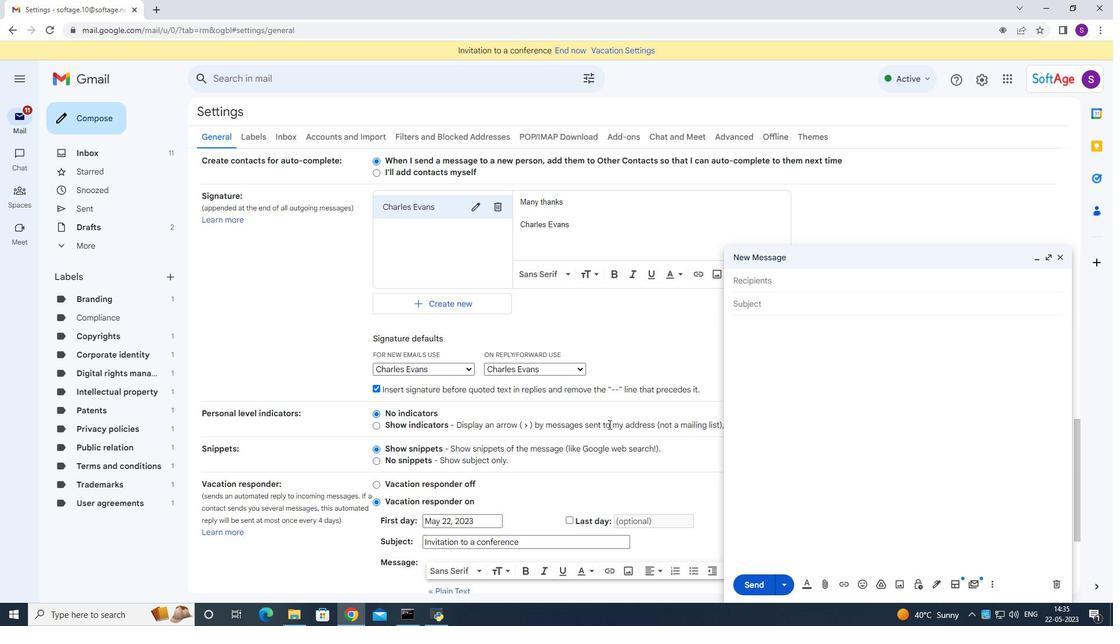 
Action: Mouse scrolled (622, 429) with delta (0, 0)
Screenshot: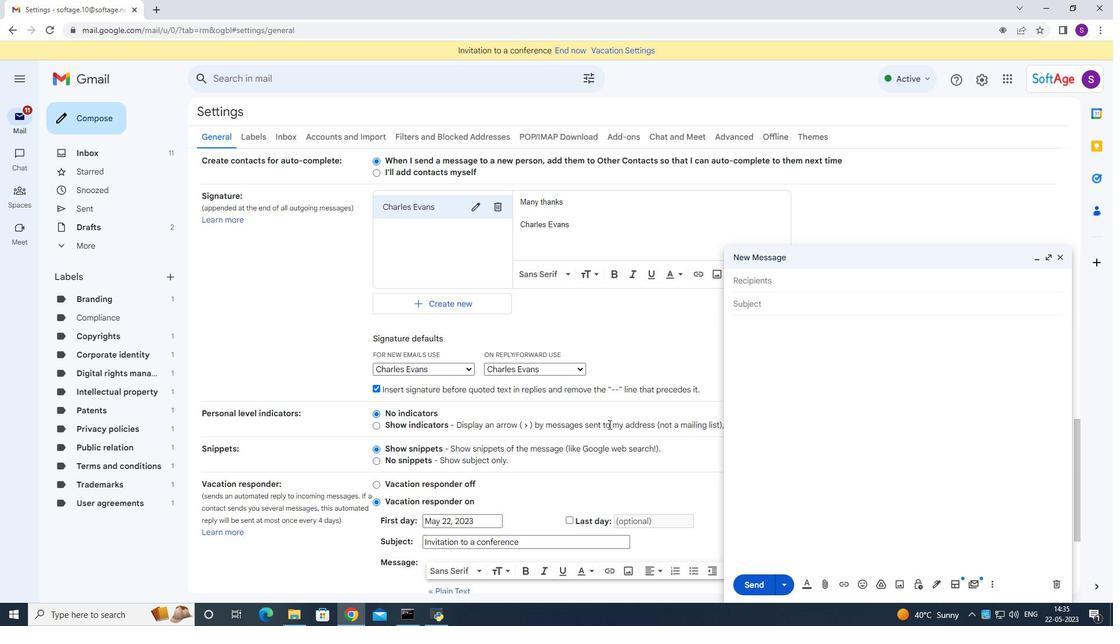 
Action: Mouse scrolled (622, 429) with delta (0, 0)
Screenshot: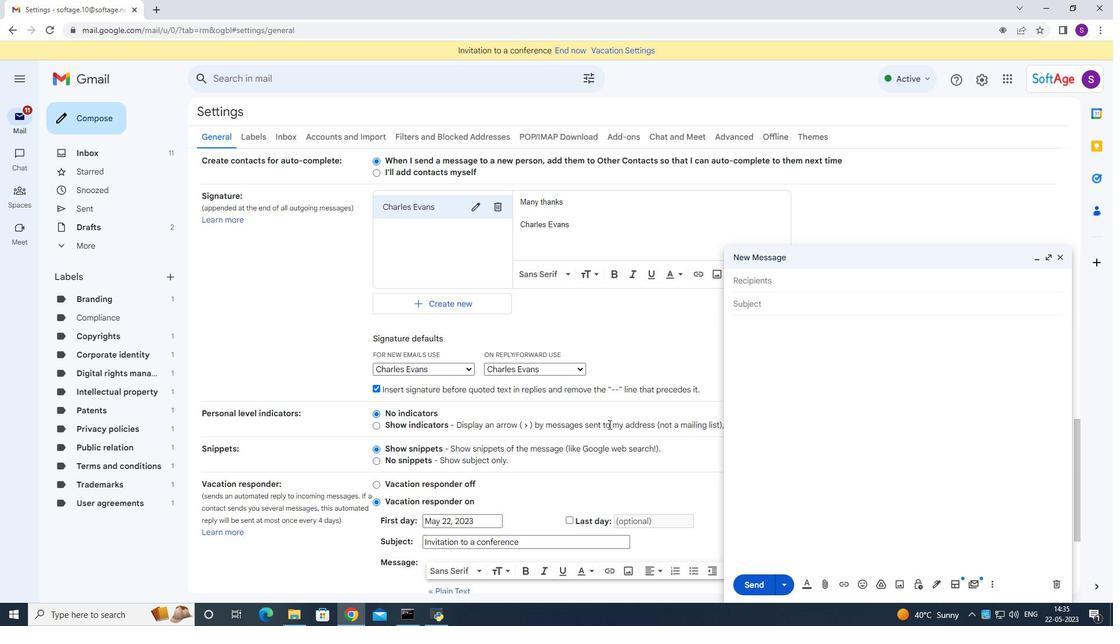 
Action: Mouse scrolled (622, 429) with delta (0, 0)
Screenshot: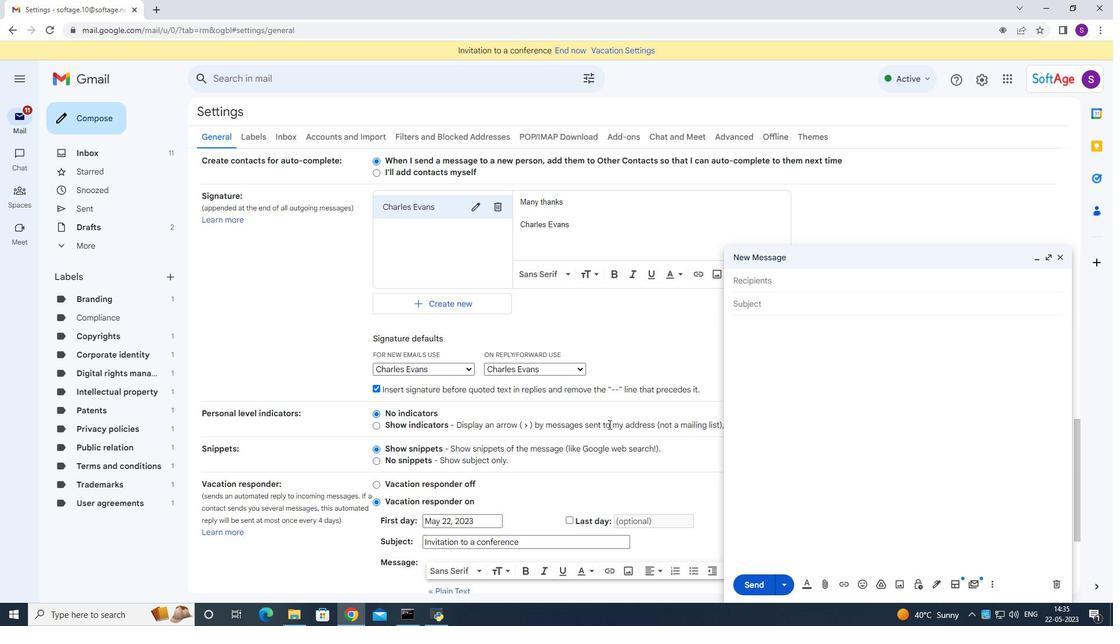 
Action: Mouse moved to (578, 461)
Screenshot: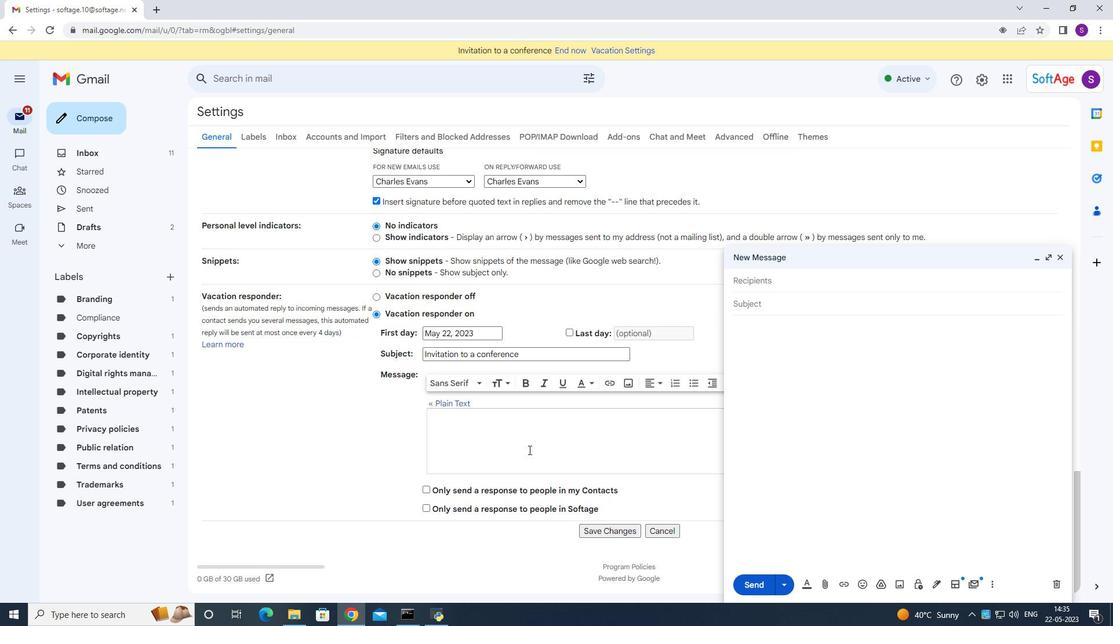 
Action: Mouse scrolled (578, 460) with delta (0, 0)
Screenshot: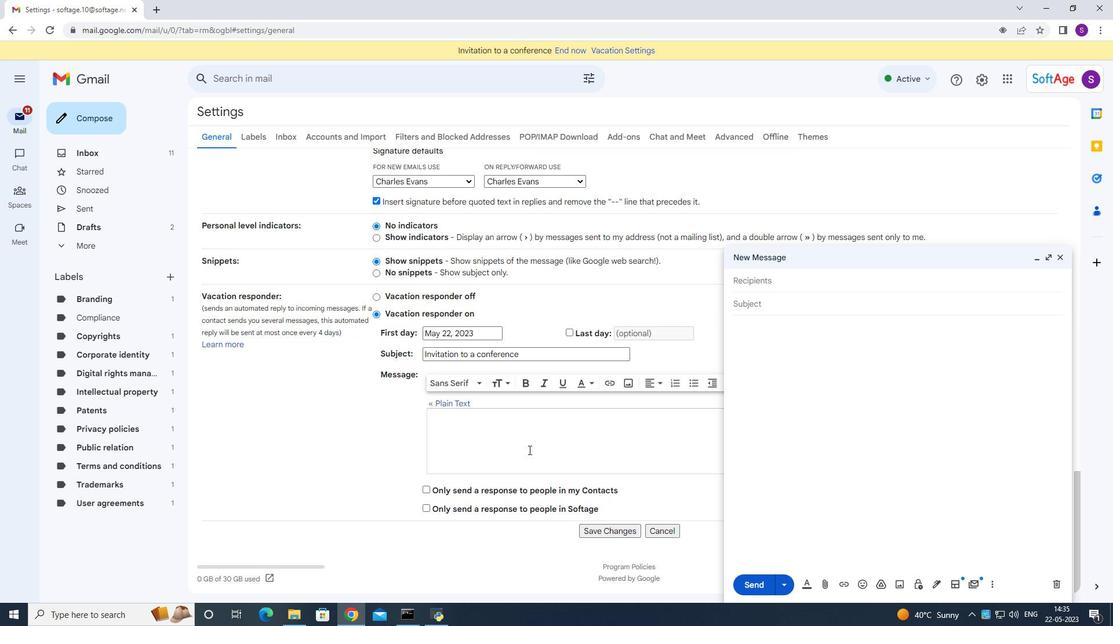 
Action: Mouse moved to (579, 461)
Screenshot: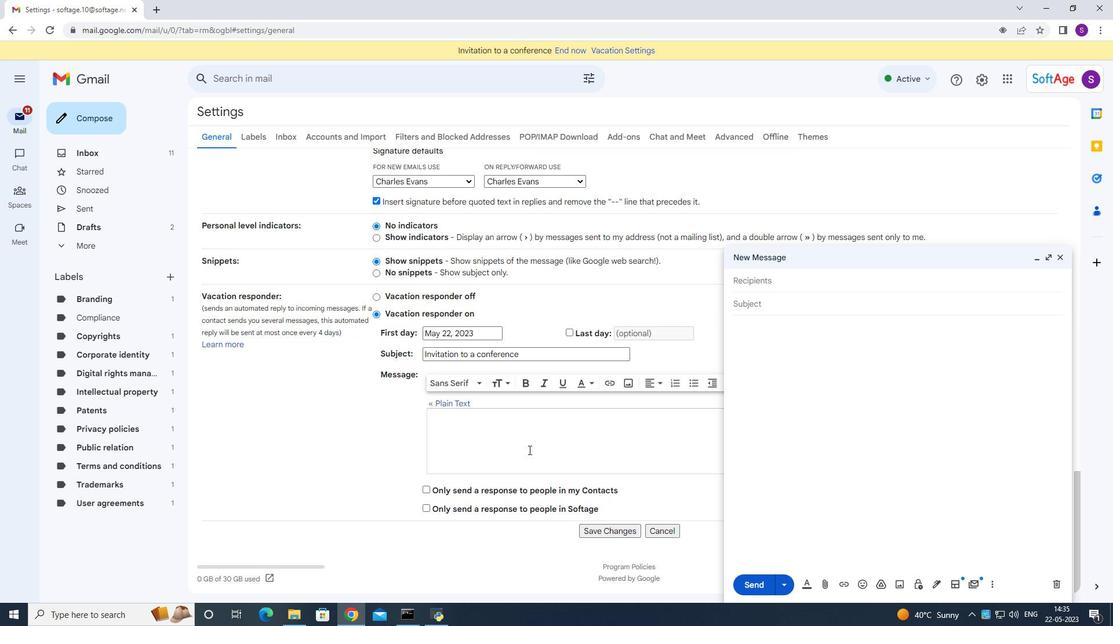
Action: Mouse scrolled (579, 461) with delta (0, 0)
Screenshot: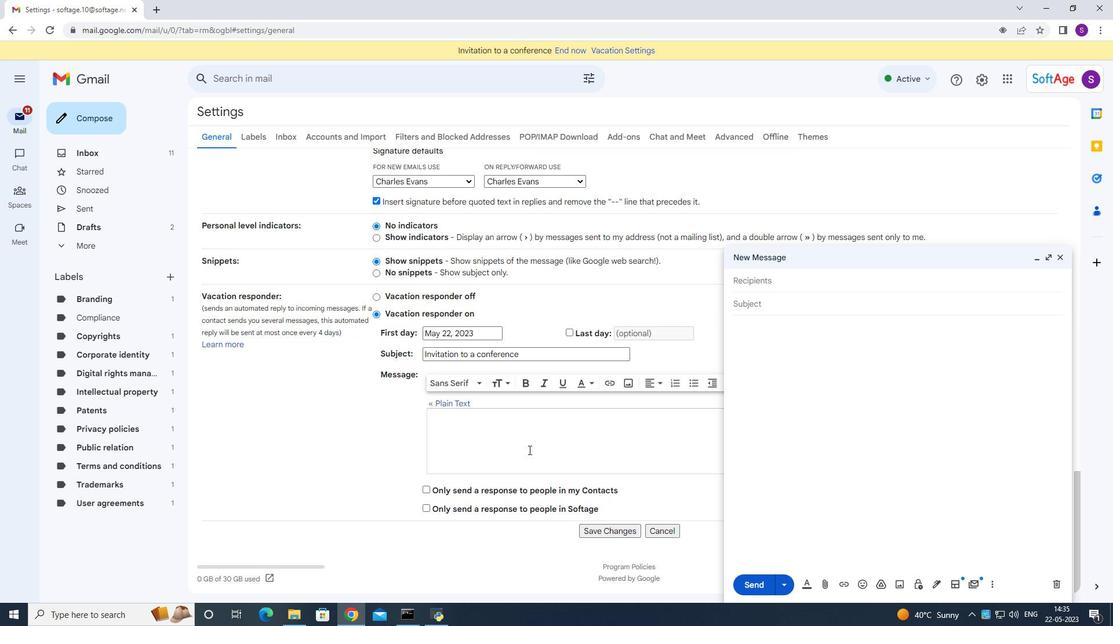 
Action: Mouse scrolled (579, 461) with delta (0, 0)
Screenshot: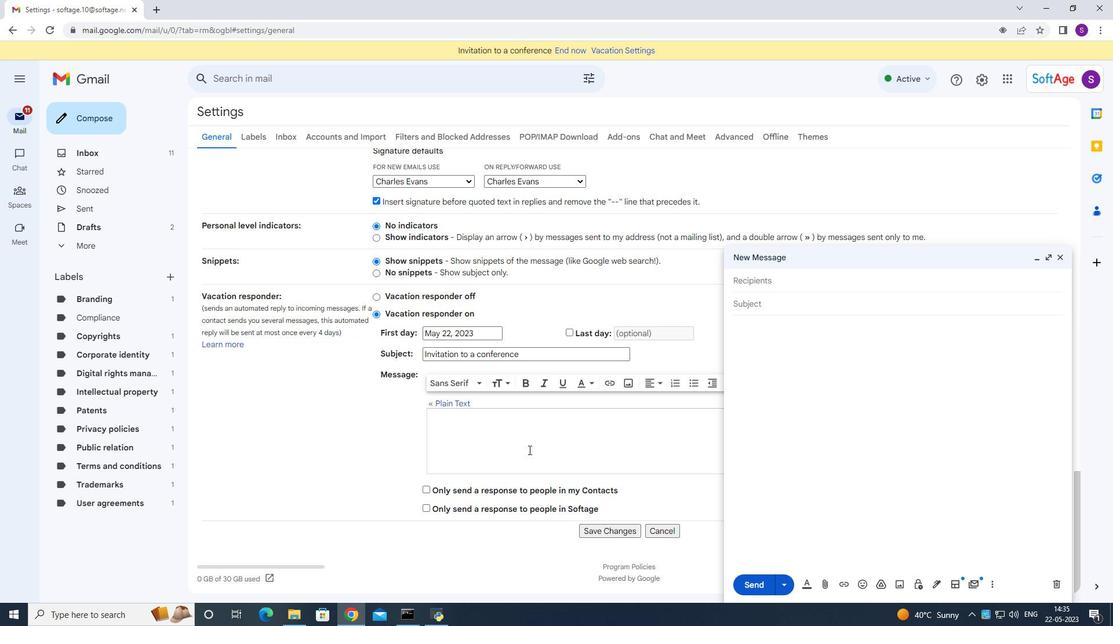 
Action: Mouse moved to (579, 461)
Screenshot: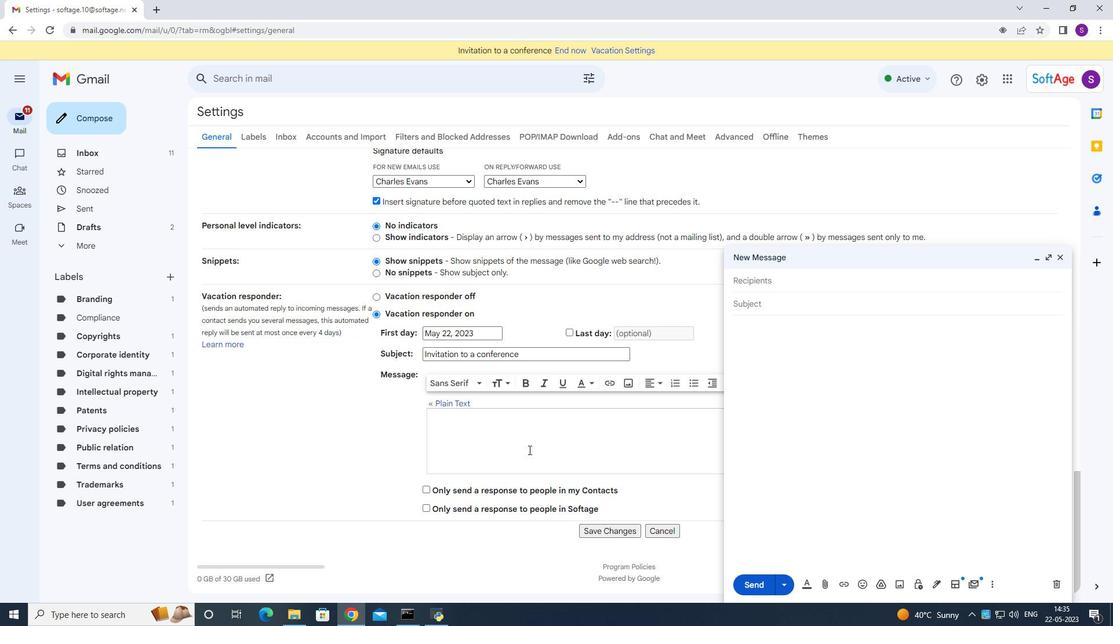 
Action: Mouse scrolled (579, 460) with delta (0, 0)
Screenshot: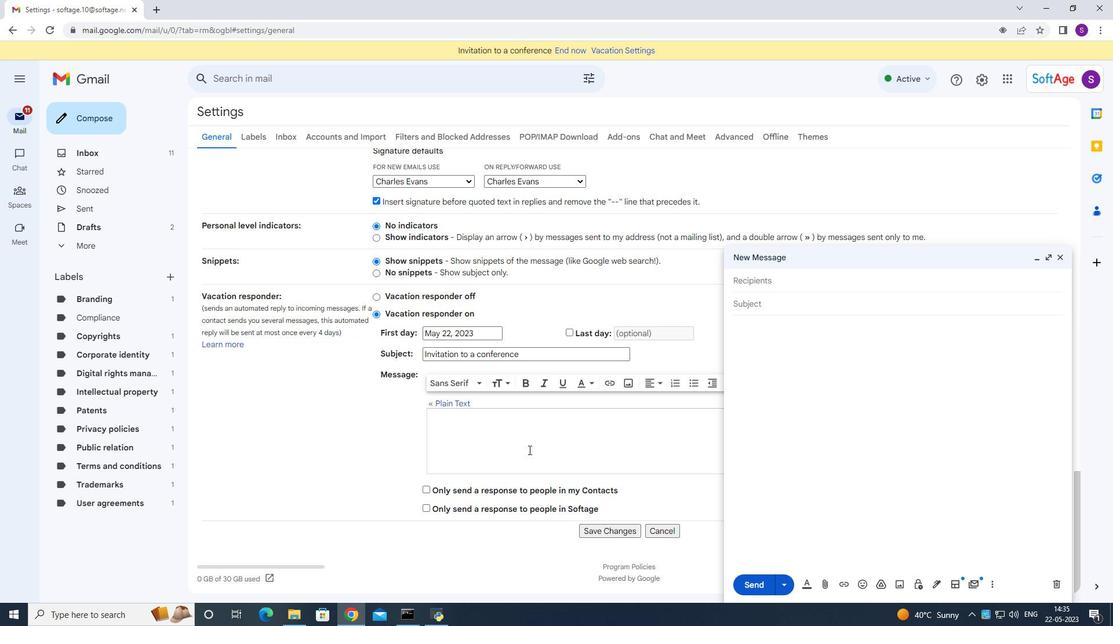 
Action: Mouse moved to (599, 528)
Screenshot: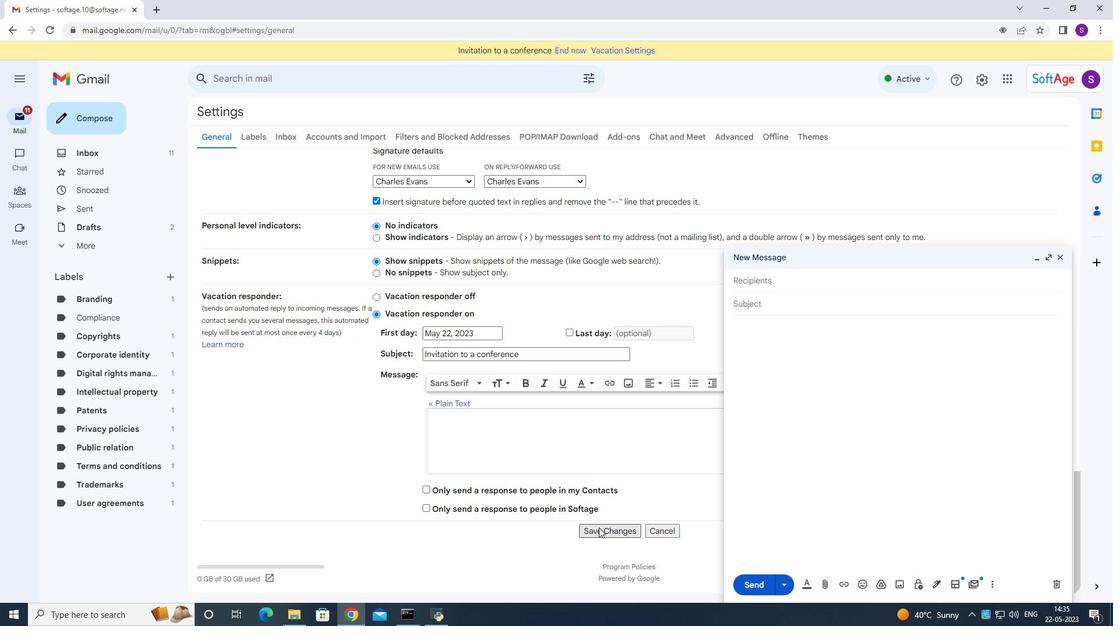 
Action: Mouse pressed left at (599, 528)
Screenshot: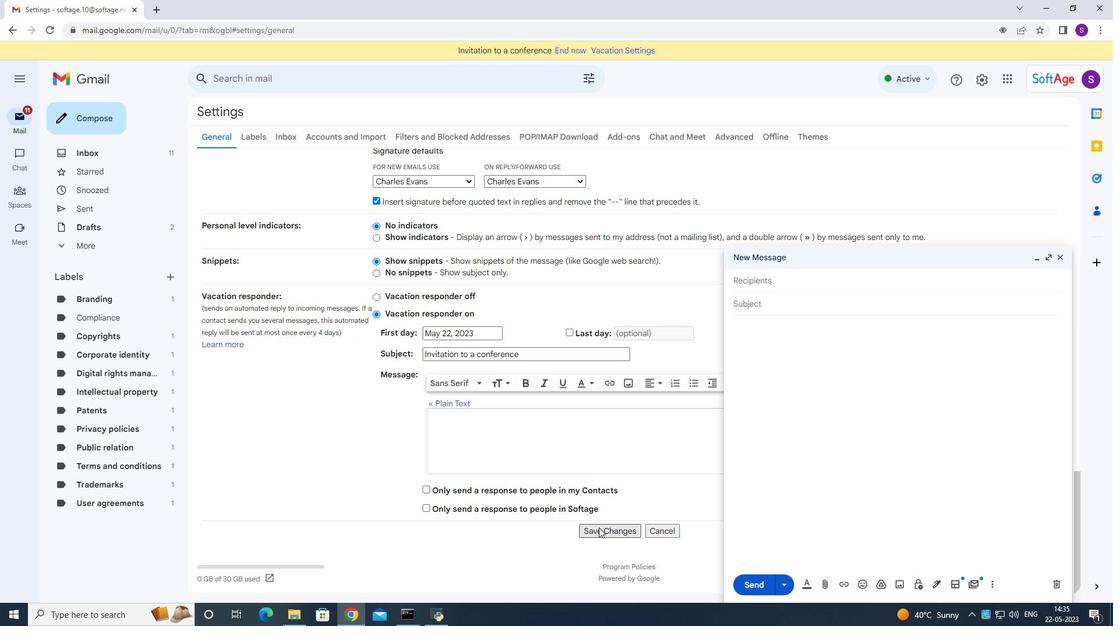 
Action: Mouse moved to (1060, 259)
Screenshot: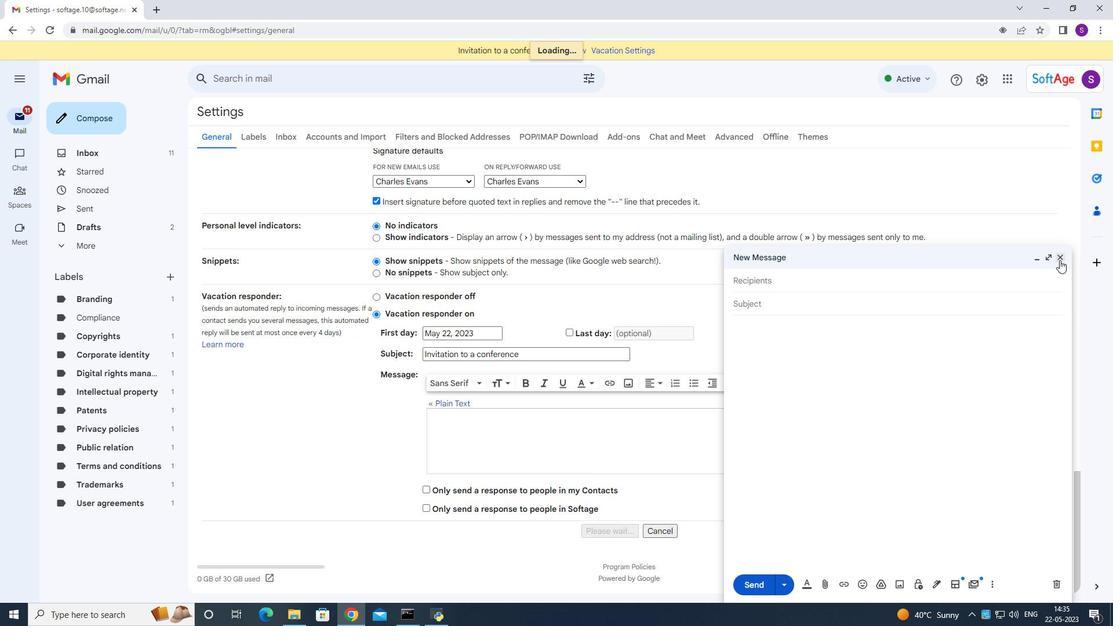 
Action: Mouse pressed left at (1060, 259)
Screenshot: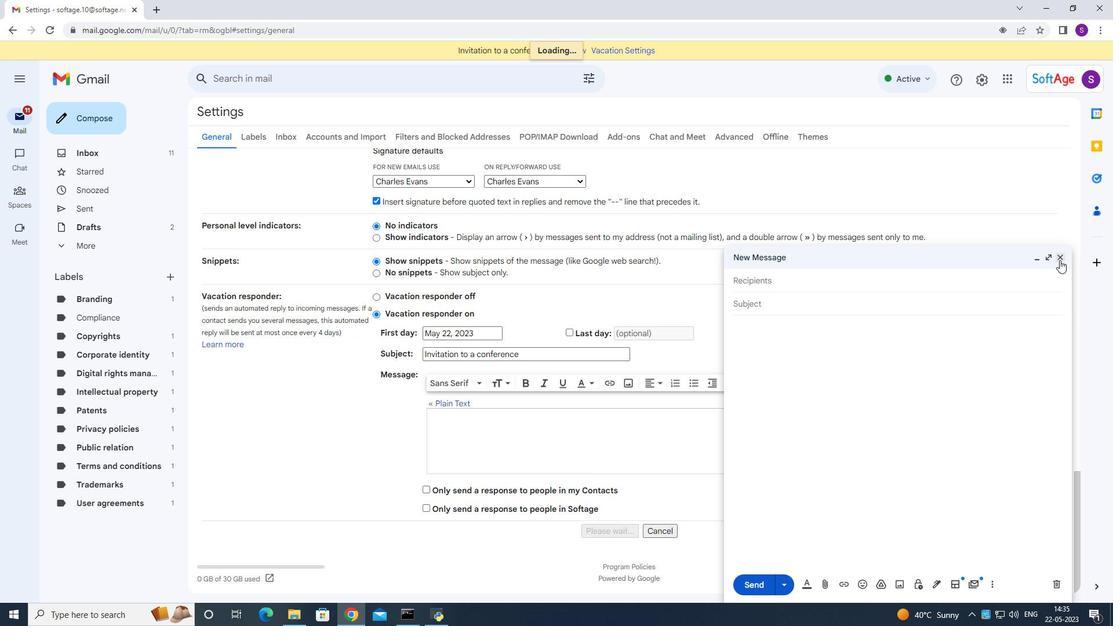 
Action: Mouse moved to (97, 125)
Screenshot: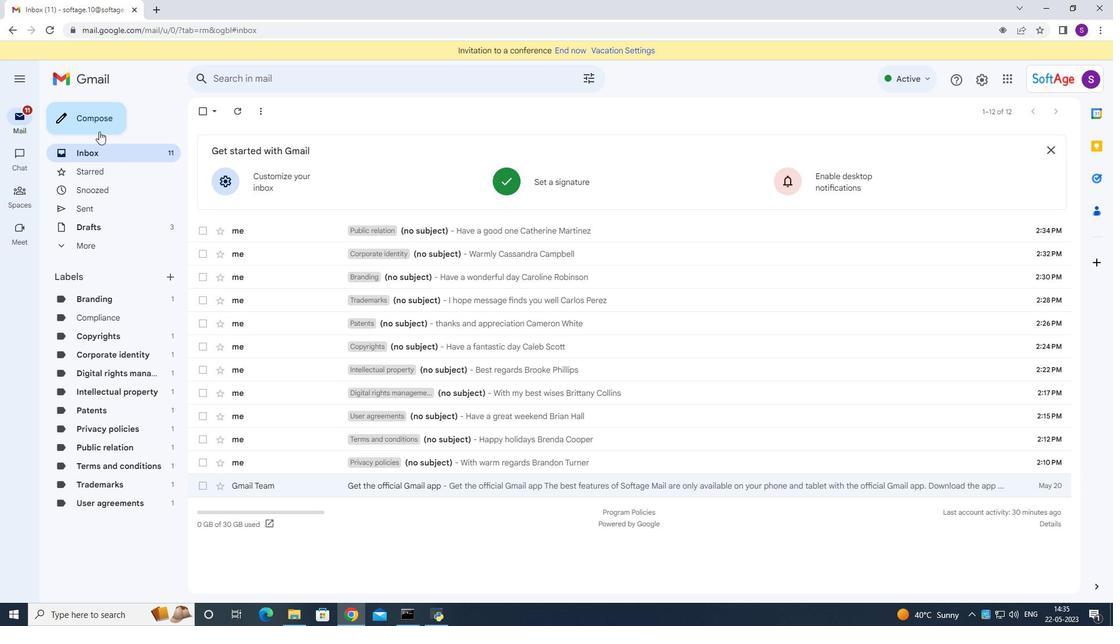 
Action: Mouse pressed left at (97, 125)
Screenshot: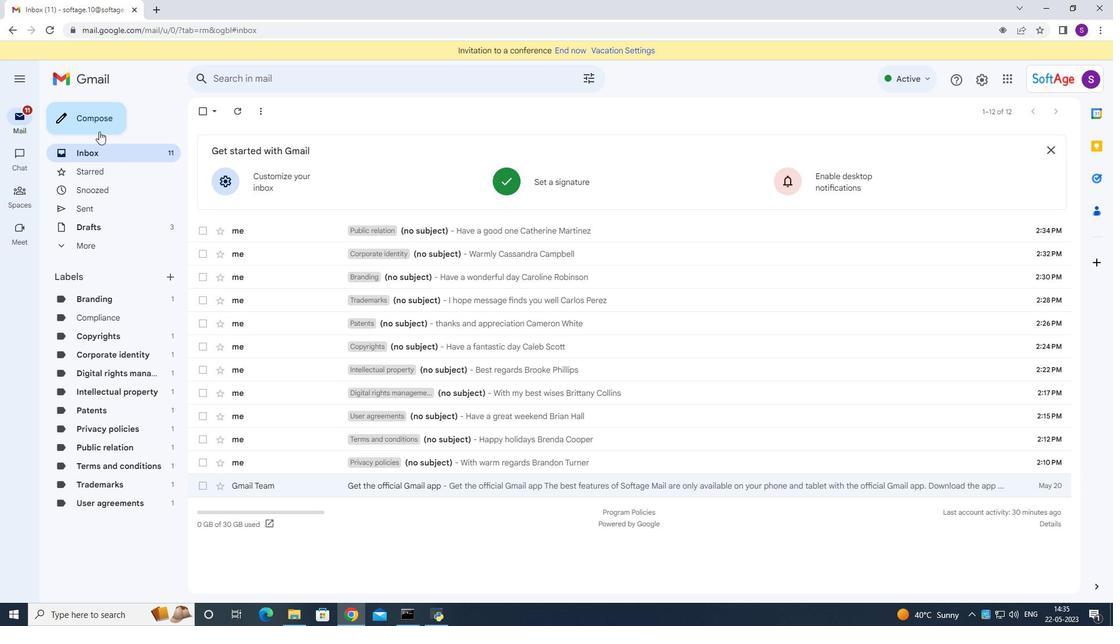 
Action: Mouse moved to (795, 264)
Screenshot: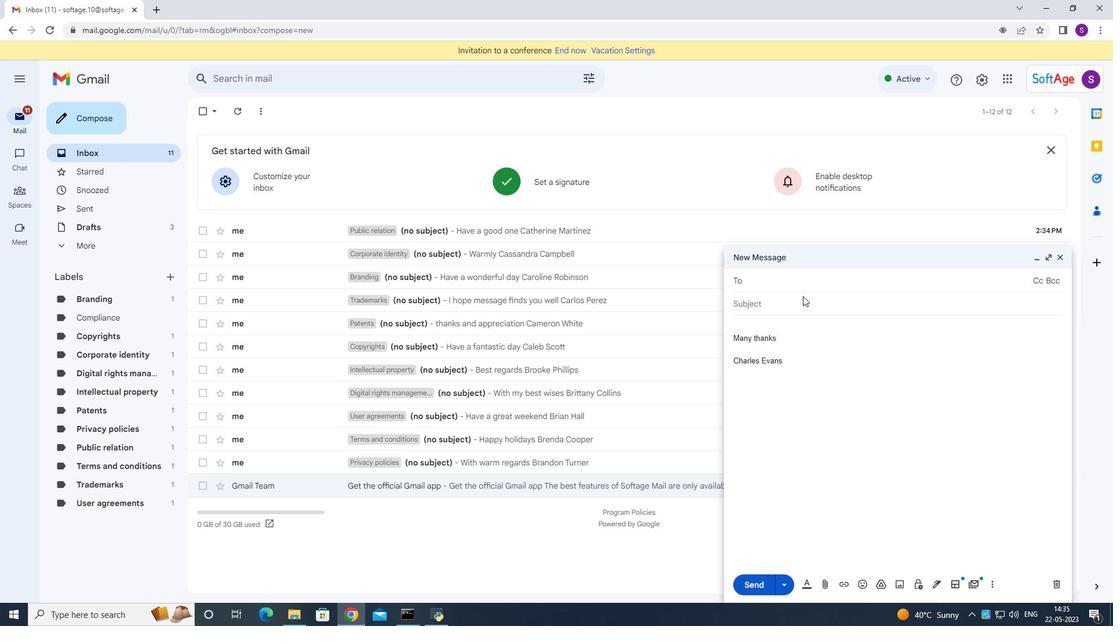 
Action: Key pressed <Key.shift>Softh<Key.backspace>age.10<Key.shift>@softage.net
Screenshot: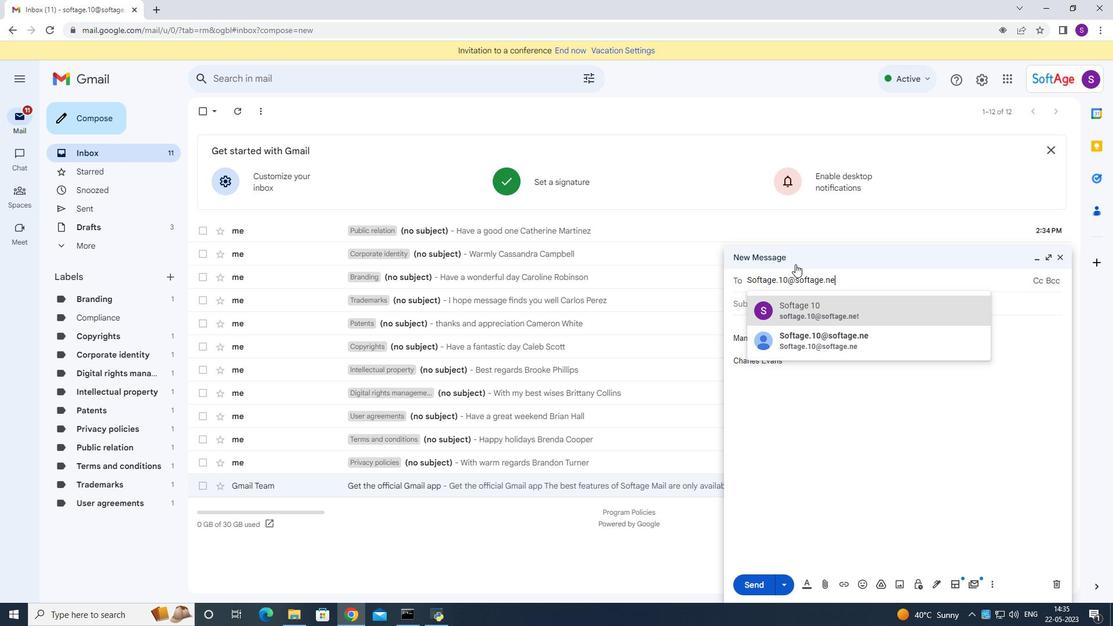 
Action: Mouse moved to (843, 306)
Screenshot: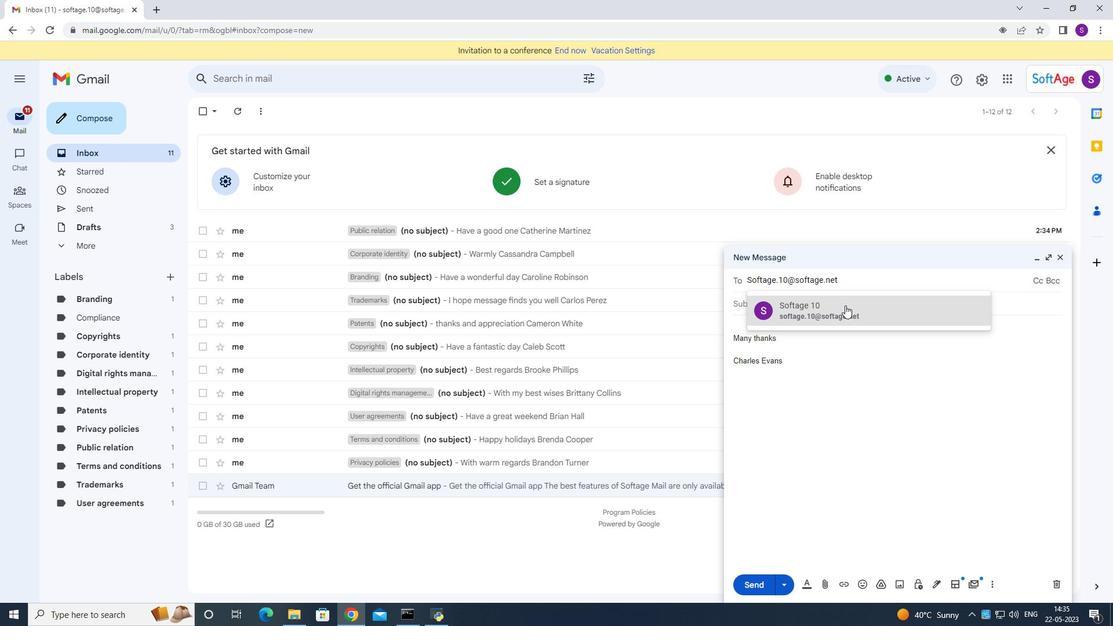 
Action: Mouse pressed left at (843, 306)
Screenshot: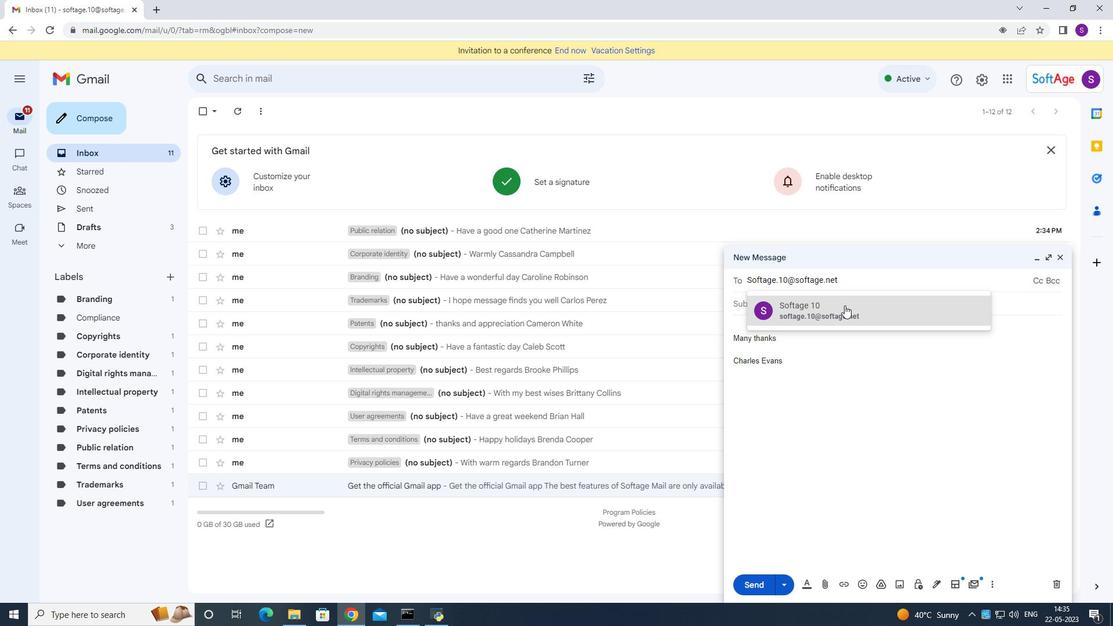 
Action: Mouse moved to (923, 364)
Screenshot: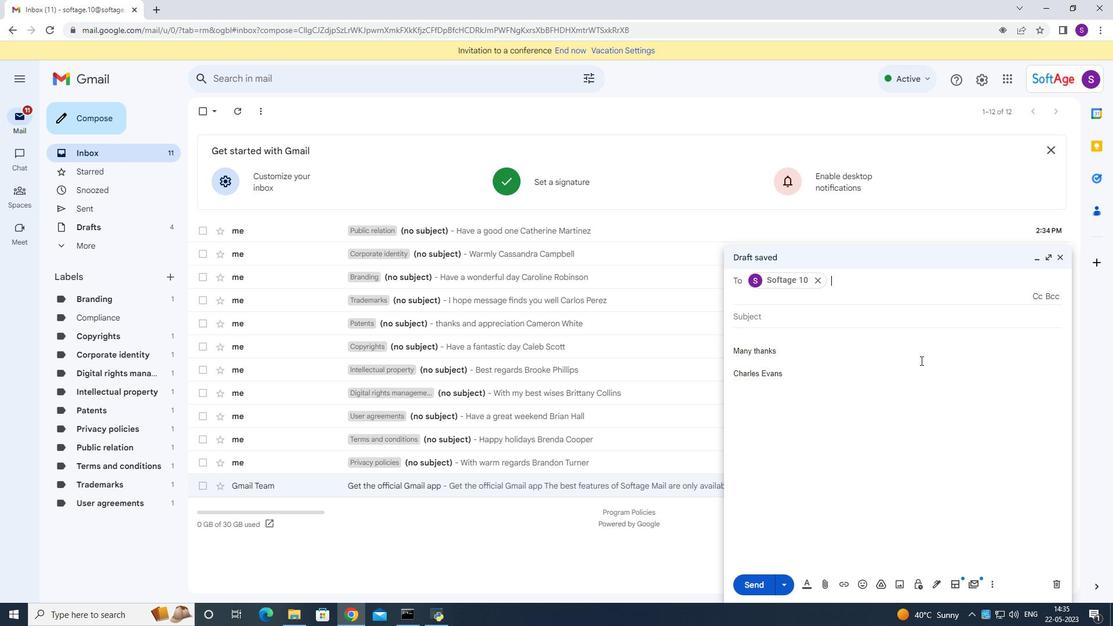 
Action: Mouse scrolled (923, 364) with delta (0, 0)
Screenshot: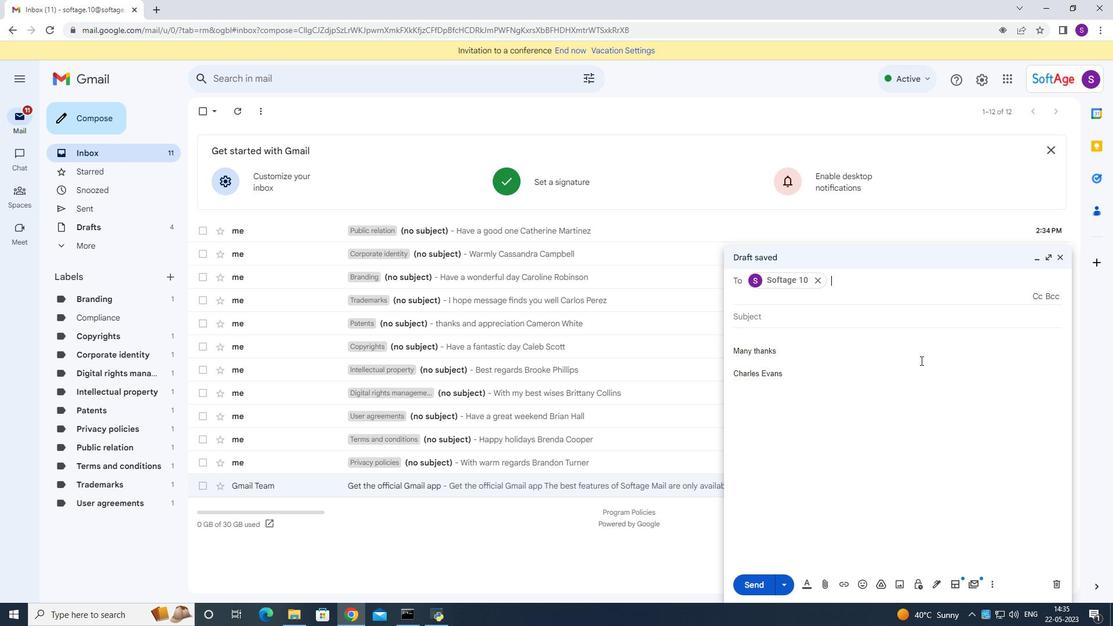 
Action: Mouse moved to (923, 365)
Screenshot: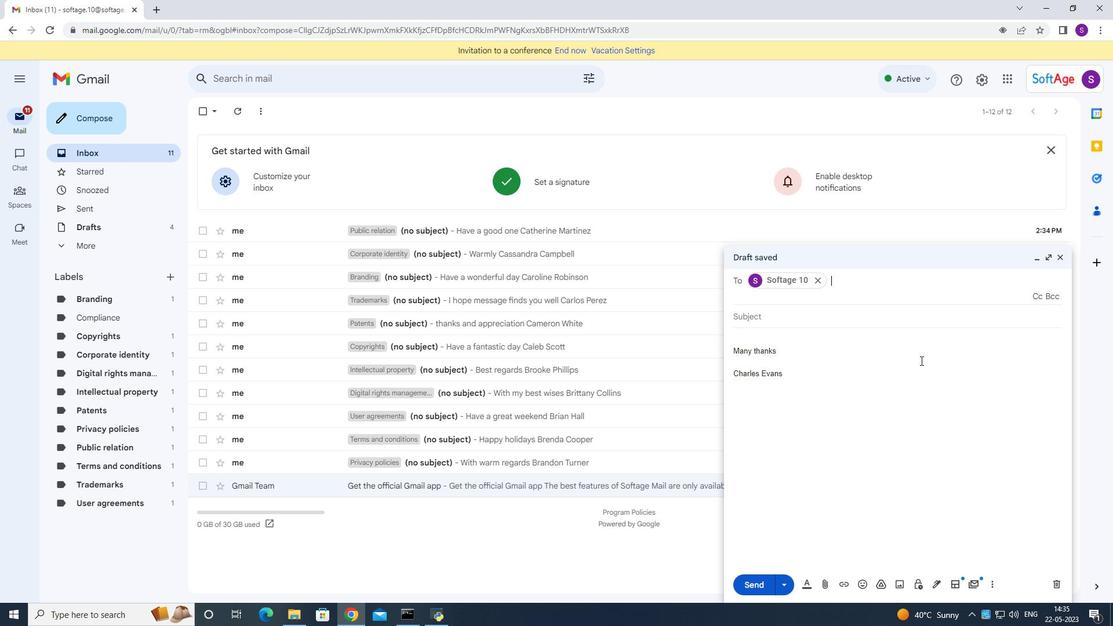 
Action: Mouse scrolled (923, 364) with delta (0, 0)
Screenshot: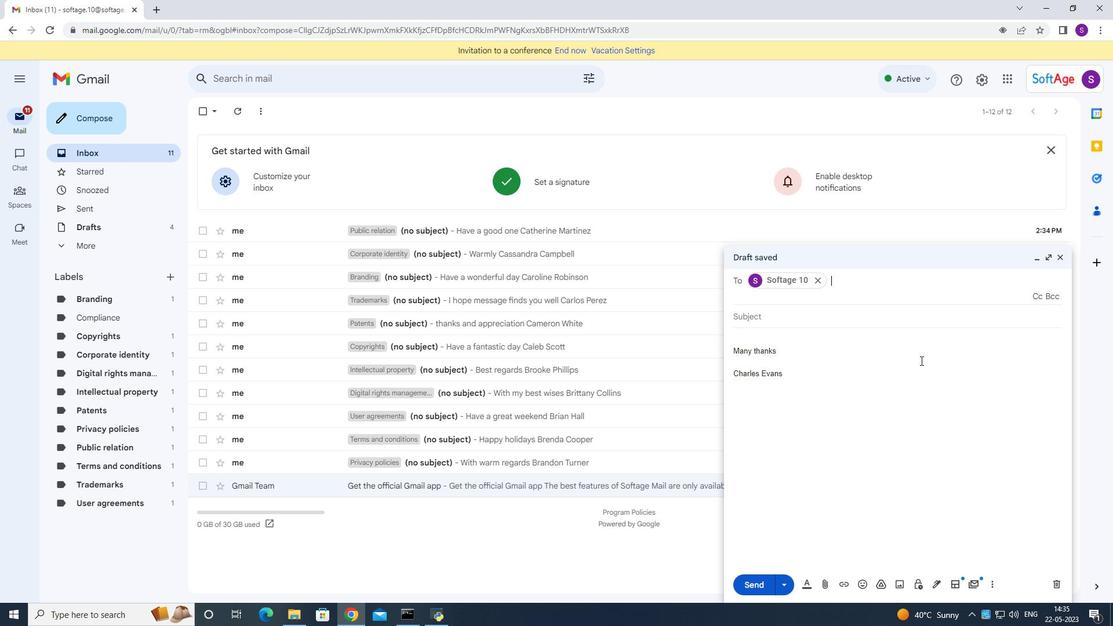 
Action: Mouse moved to (921, 365)
Screenshot: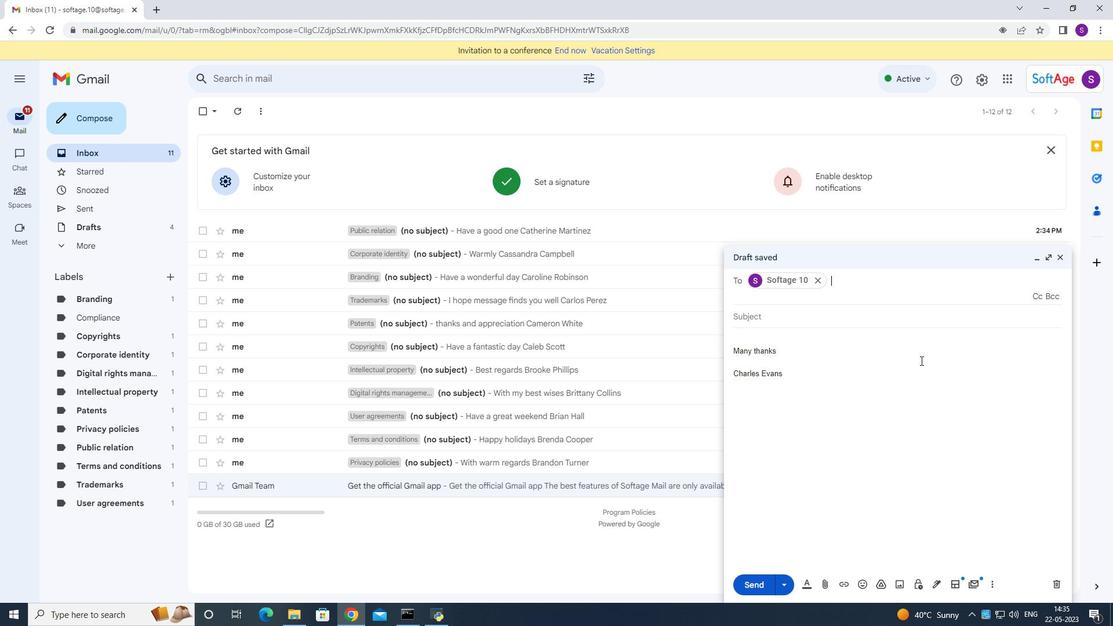 
Action: Mouse scrolled (921, 365) with delta (0, 0)
Screenshot: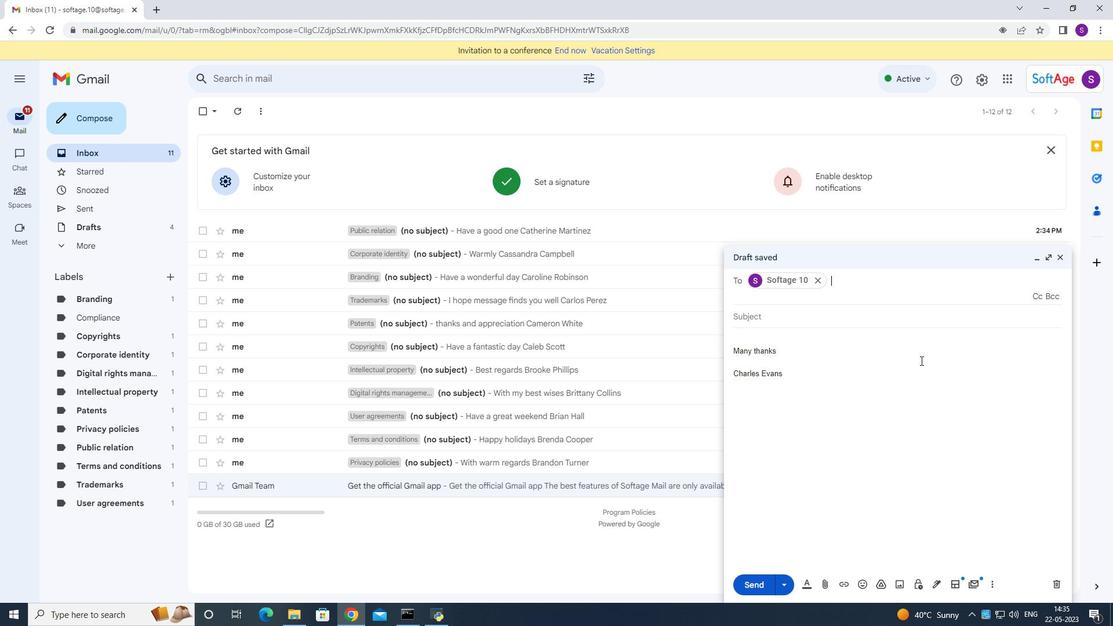 
Action: Mouse moved to (920, 365)
Screenshot: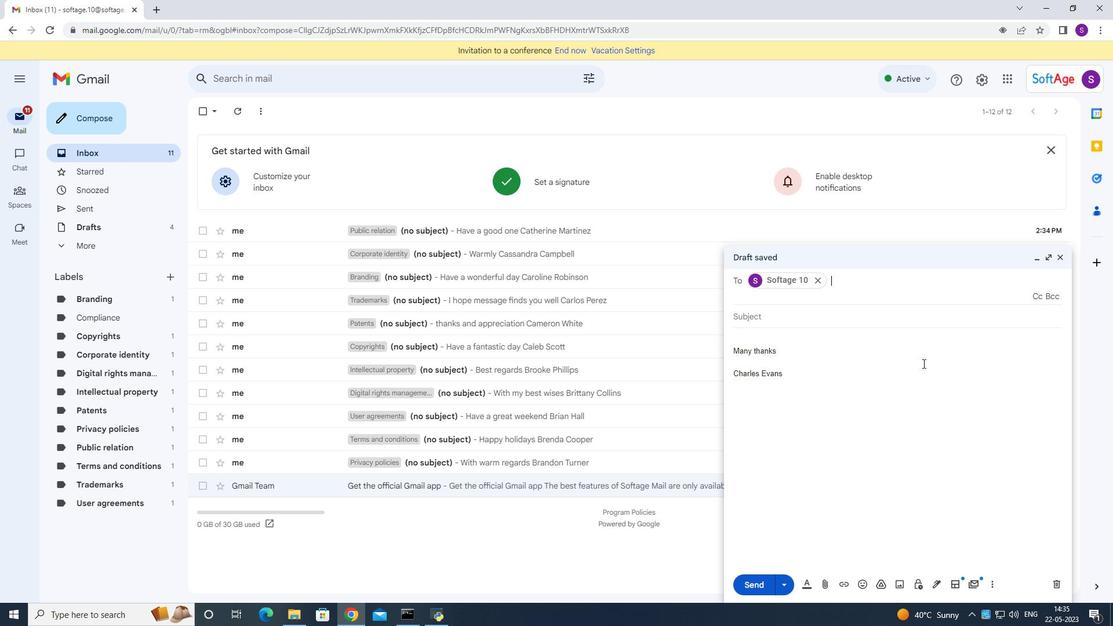 
Action: Mouse scrolled (920, 365) with delta (0, 0)
Screenshot: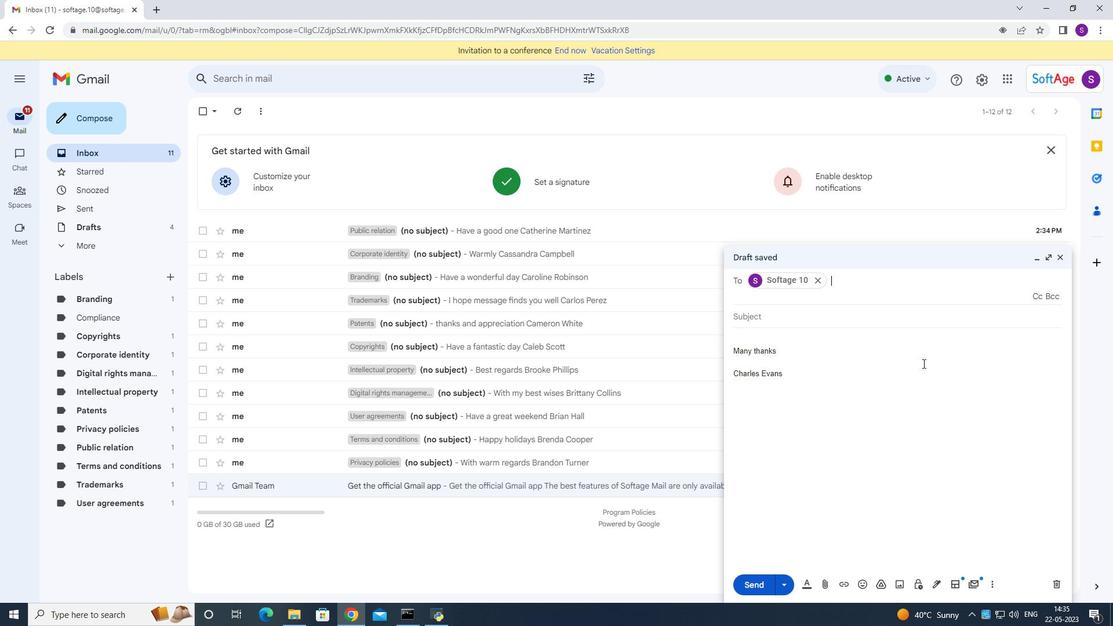 
Action: Mouse moved to (991, 586)
Screenshot: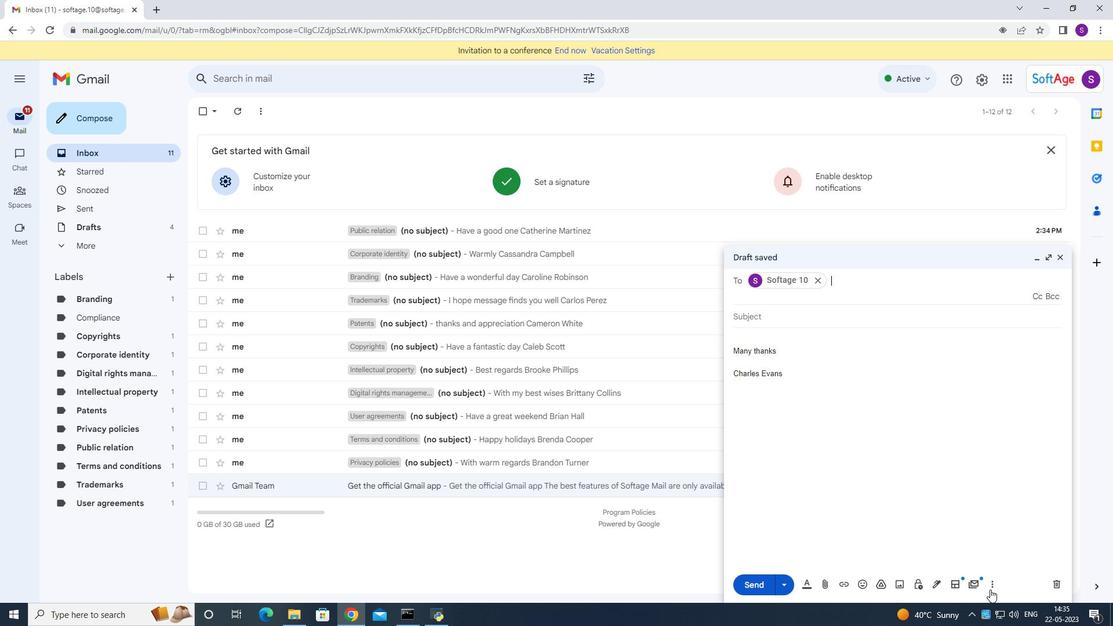 
Action: Mouse pressed left at (991, 586)
Screenshot: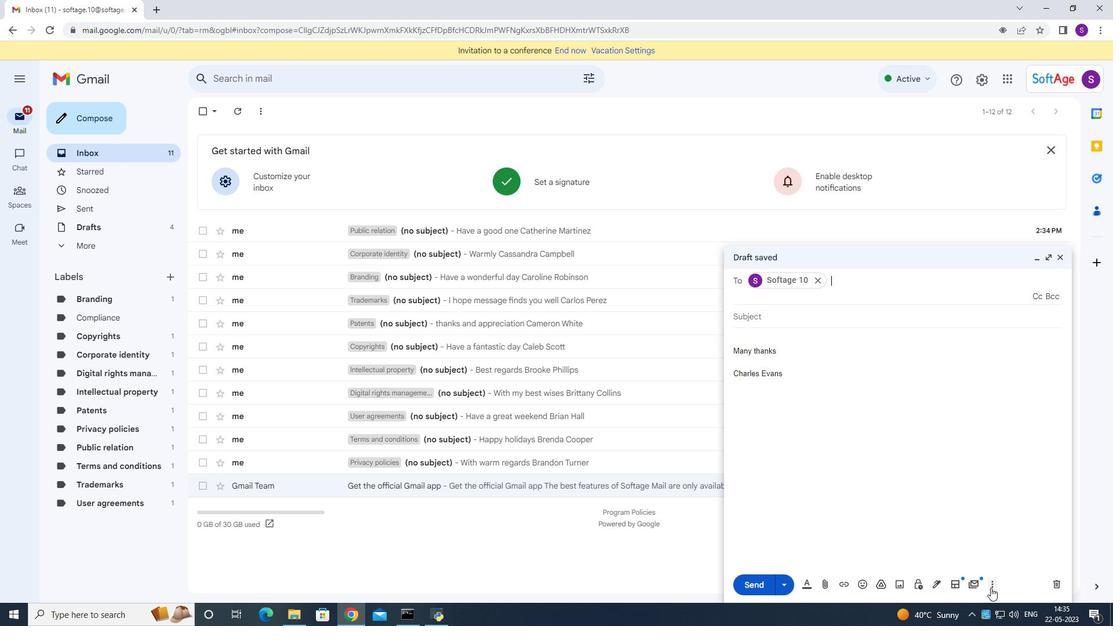 
Action: Mouse moved to (722, 451)
Screenshot: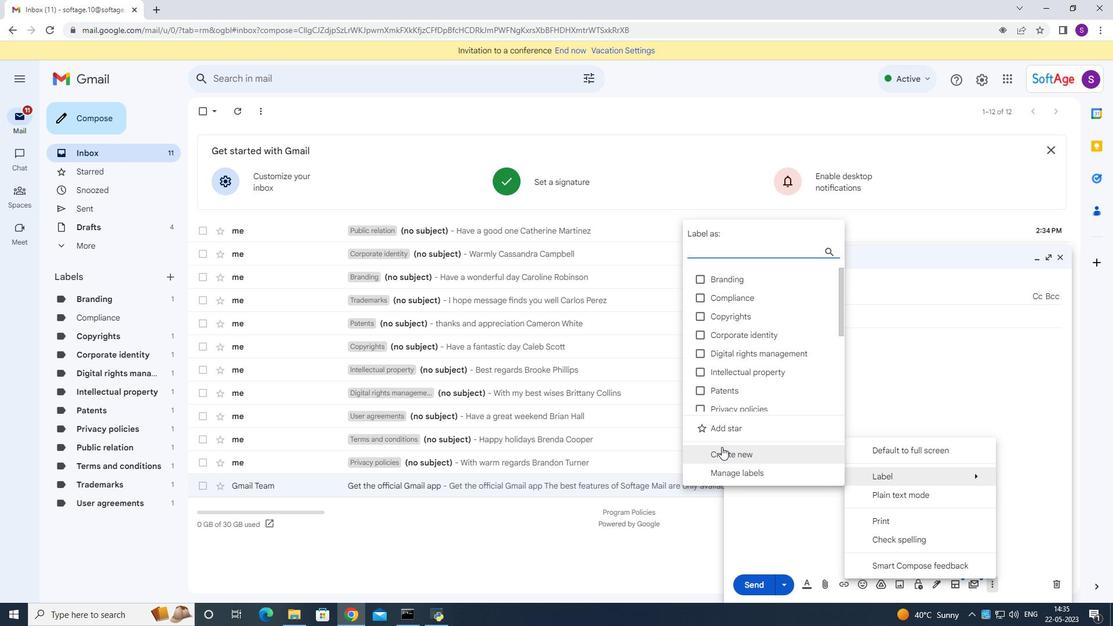 
Action: Mouse pressed left at (722, 451)
Screenshot: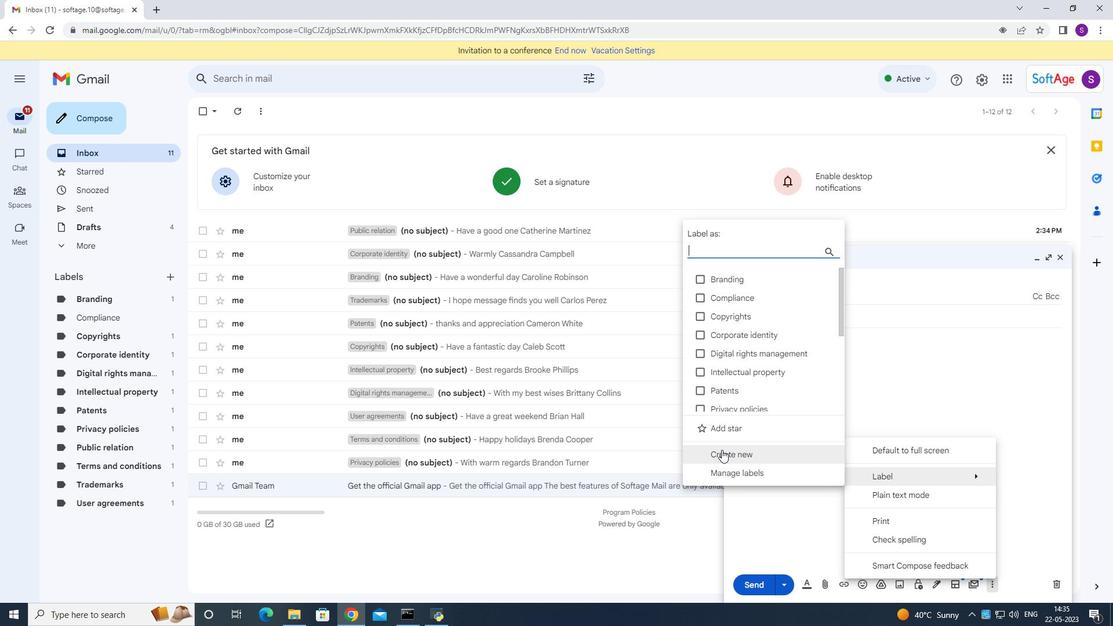 
Action: Mouse moved to (604, 318)
Screenshot: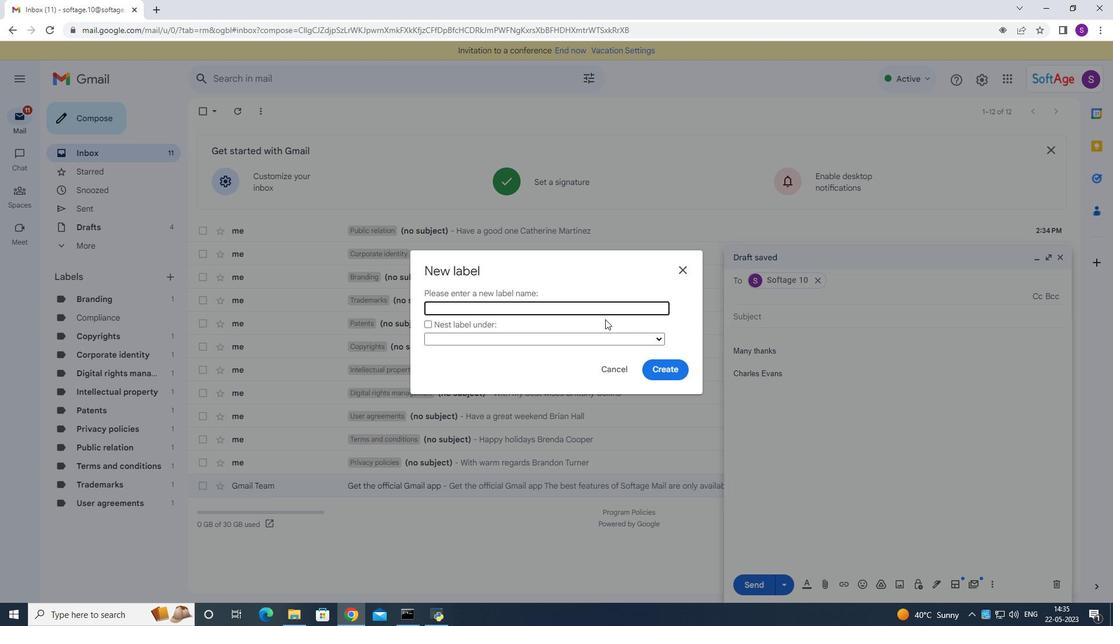 
Action: Key pressed <Key.shift>Media<Key.space>relation<Key.space>
Screenshot: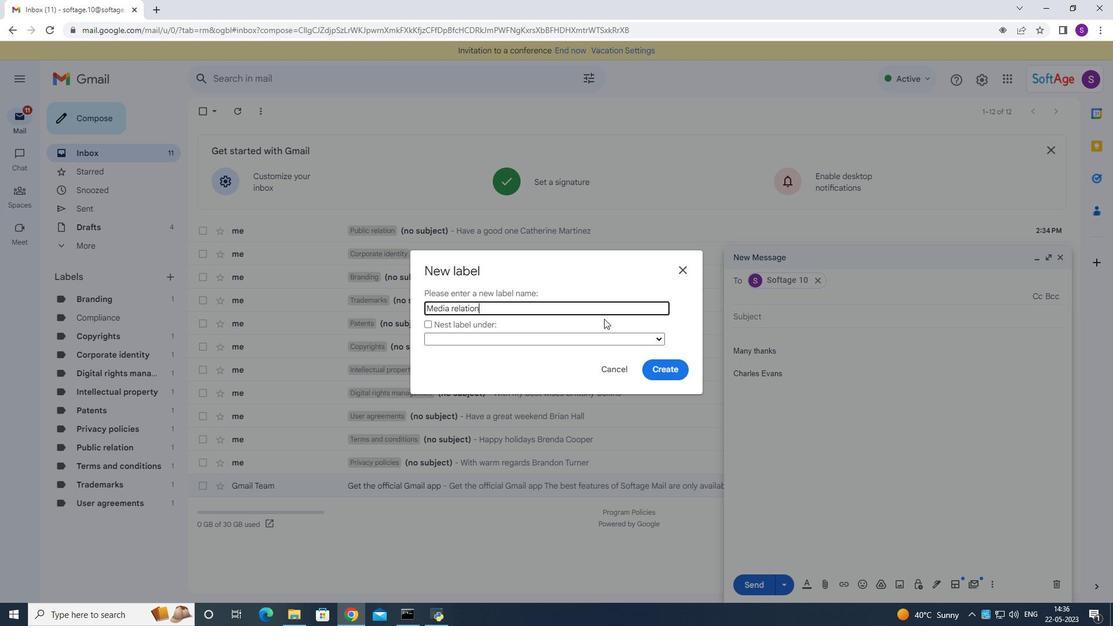 
Action: Mouse moved to (578, 362)
Screenshot: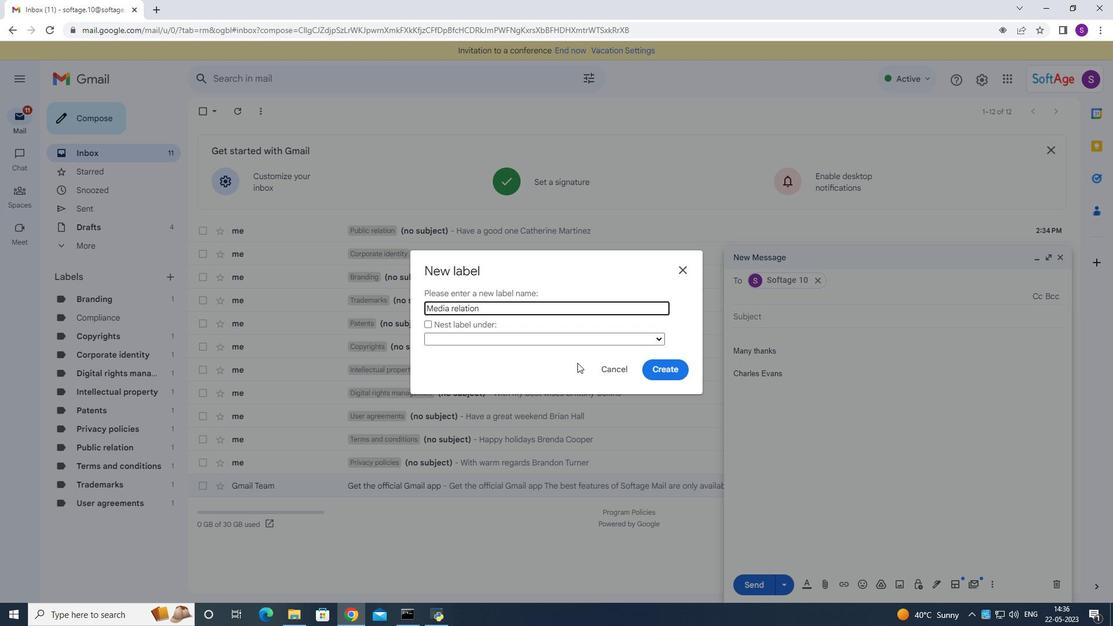 
Action: Key pressed <Key.backspace>s
Screenshot: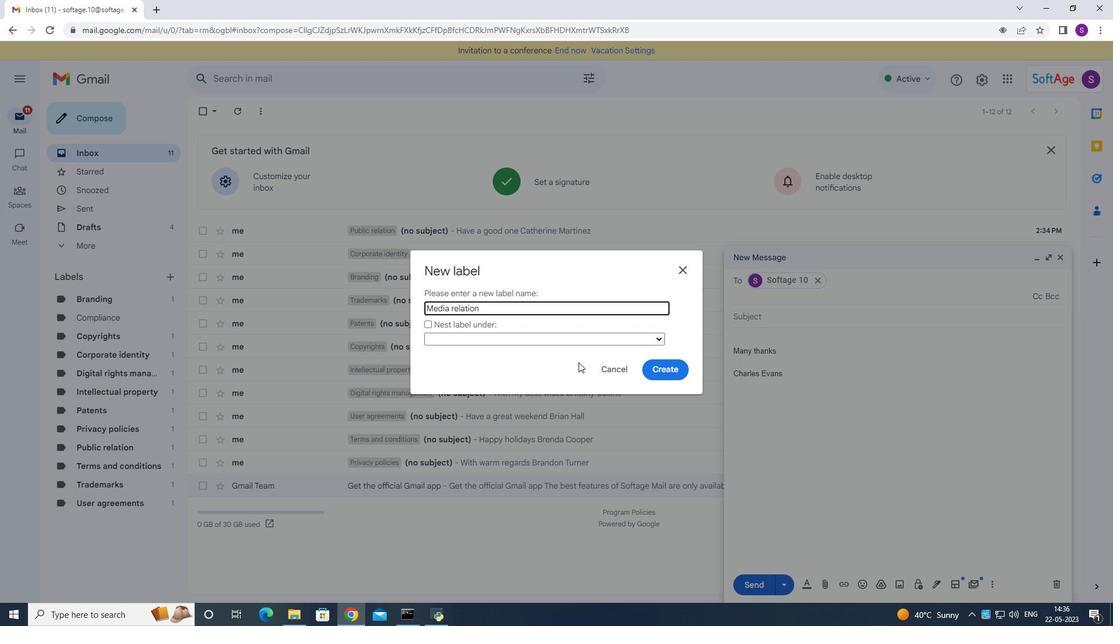 
Action: Mouse moved to (658, 370)
Screenshot: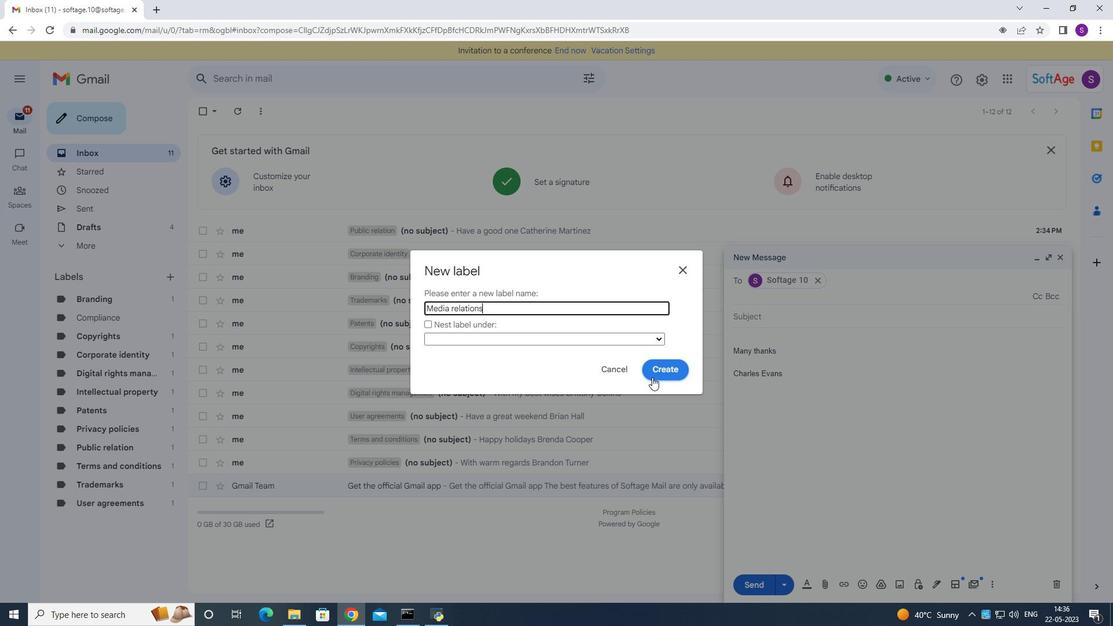 
Action: Mouse pressed left at (658, 370)
Screenshot: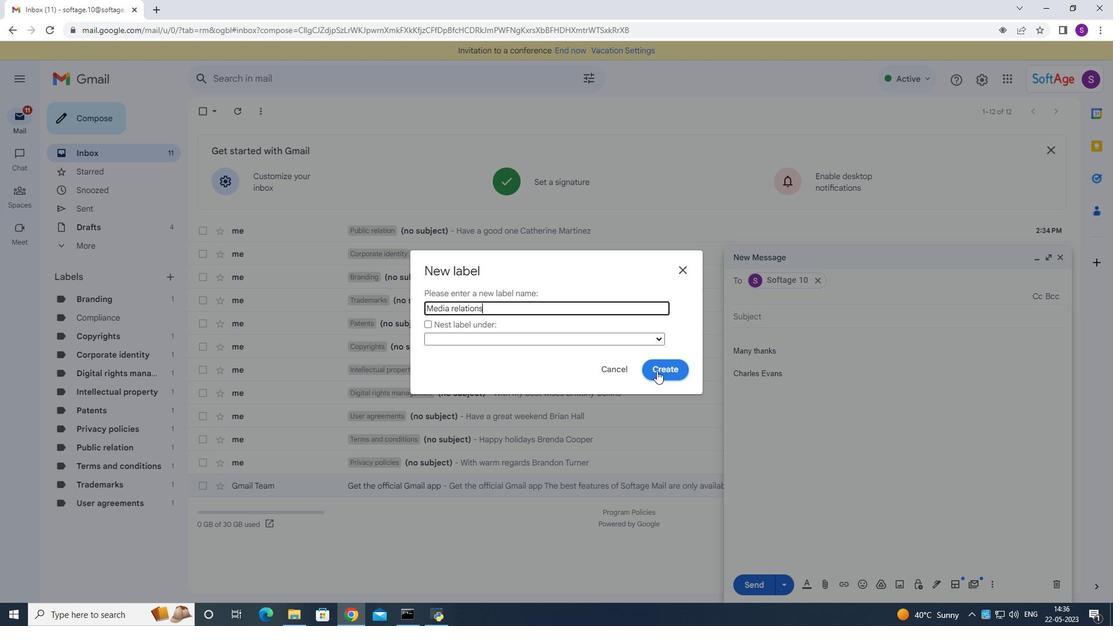 
Action: Mouse moved to (742, 587)
Screenshot: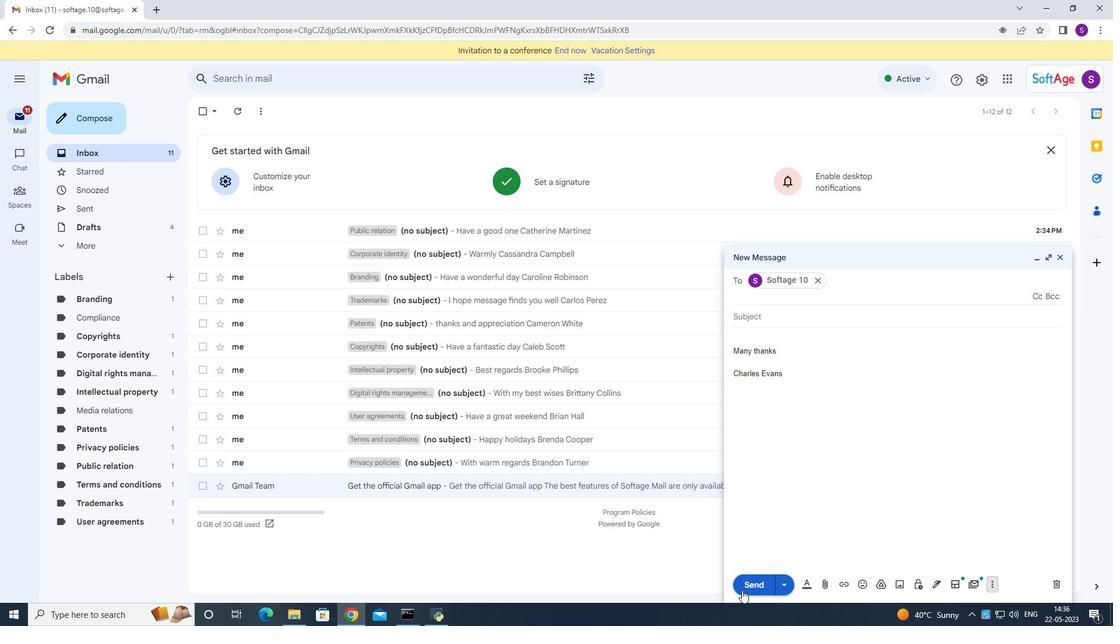 
Action: Mouse pressed left at (742, 587)
Screenshot: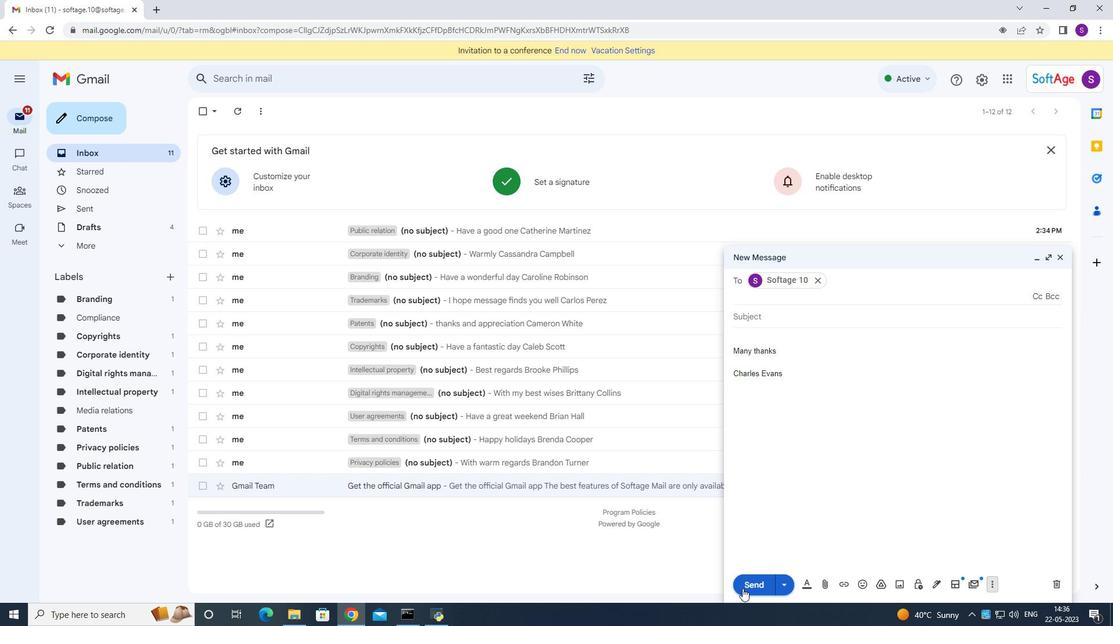 
Action: Mouse moved to (744, 588)
Screenshot: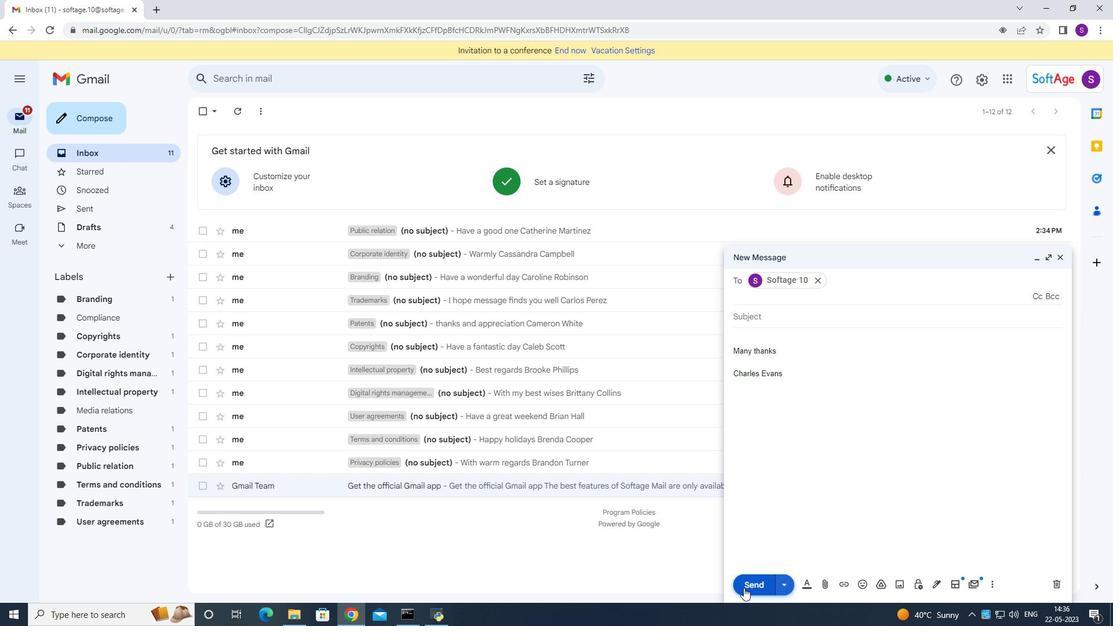 
